 Task: Find a one-way business class flight from Brunswick (BQK) to Jacksonville (OAJ) for 8 passengers on May 3, with 2 checked bags and a price limit of ₹650.
Action: Mouse moved to (290, 268)
Screenshot: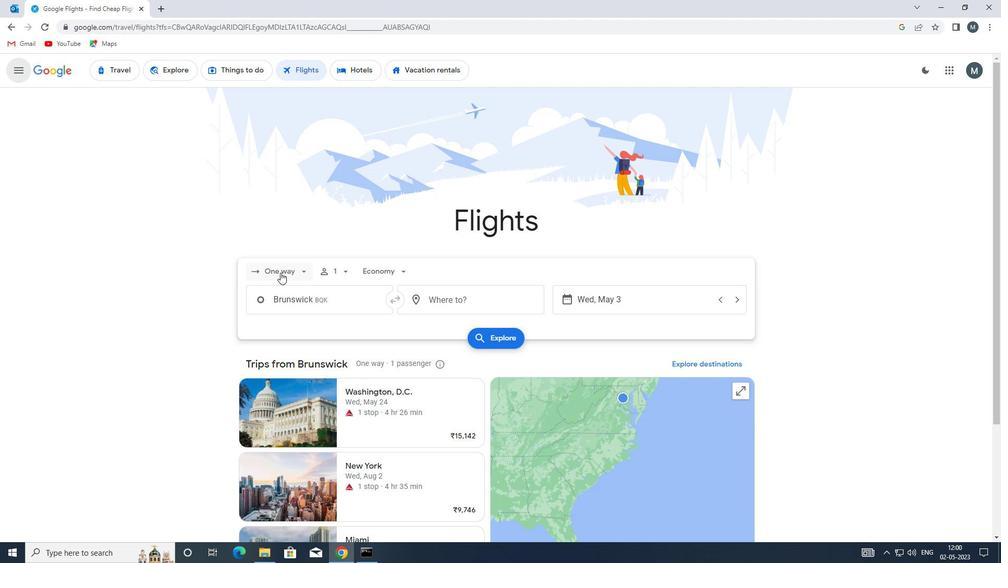 
Action: Mouse pressed left at (290, 268)
Screenshot: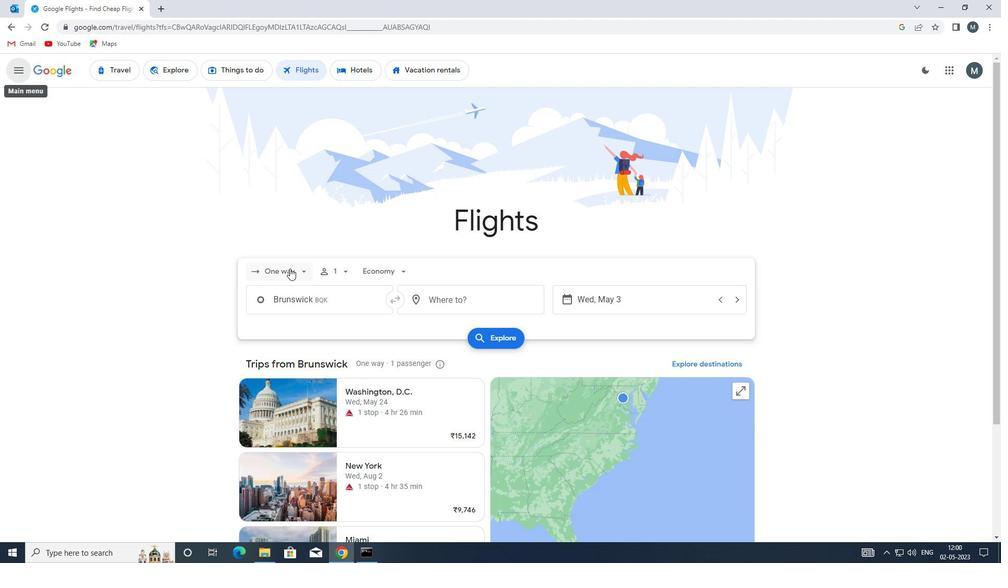 
Action: Mouse moved to (297, 321)
Screenshot: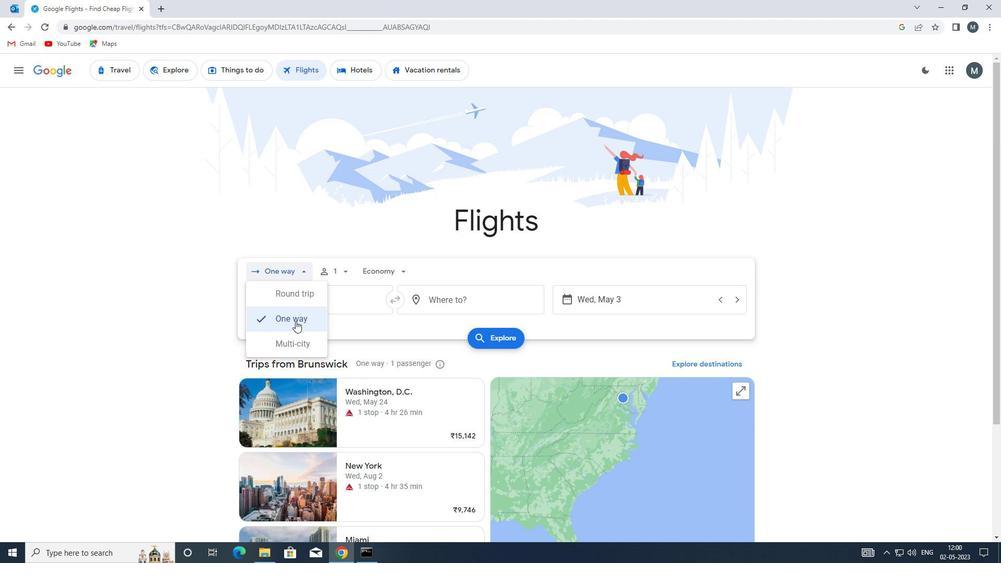 
Action: Mouse pressed left at (297, 321)
Screenshot: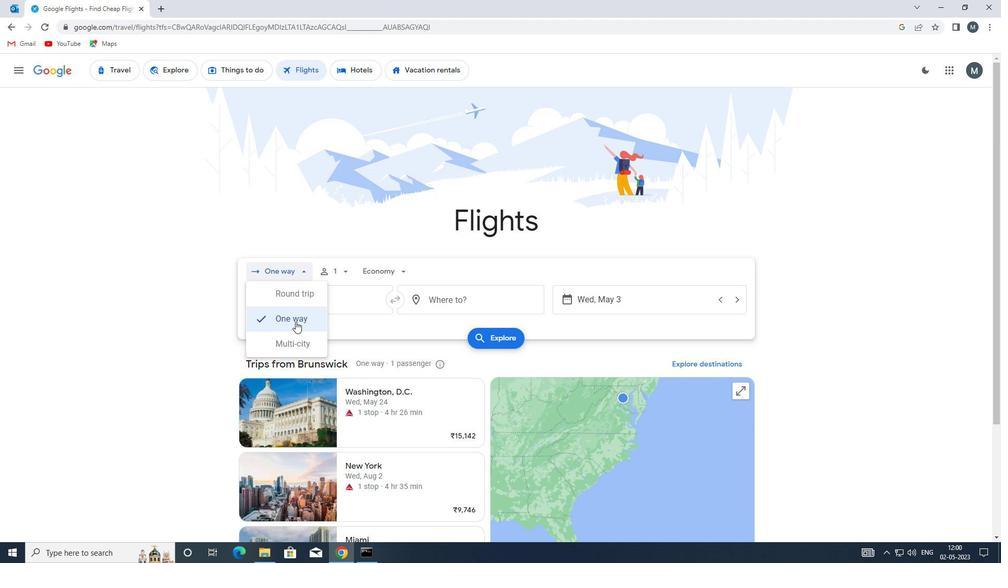 
Action: Mouse moved to (341, 274)
Screenshot: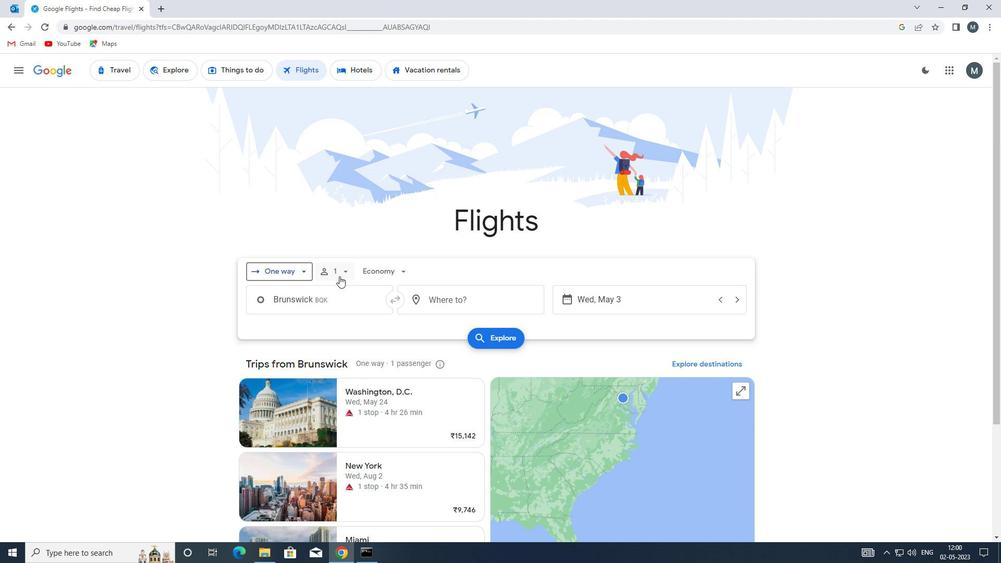 
Action: Mouse pressed left at (341, 274)
Screenshot: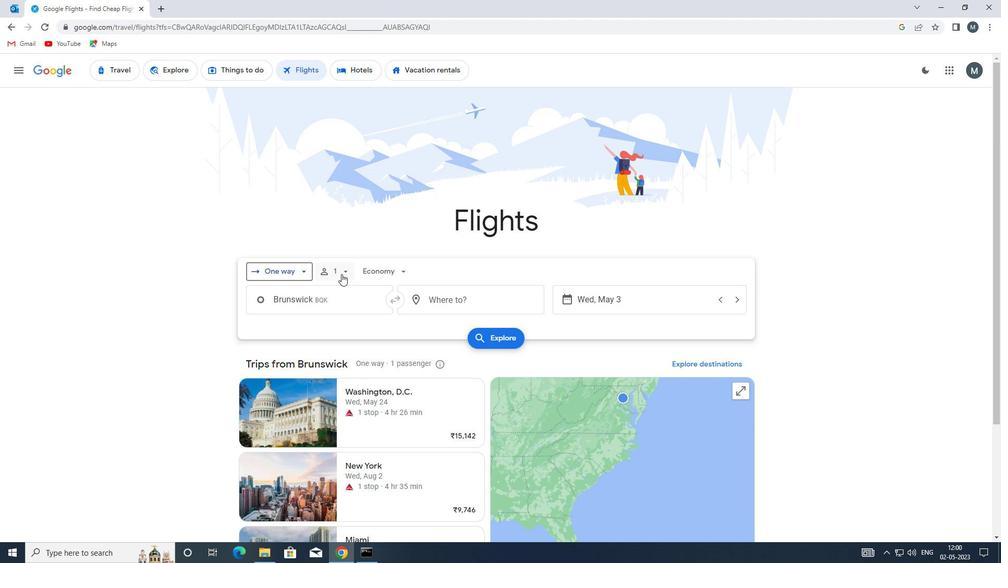 
Action: Mouse moved to (426, 297)
Screenshot: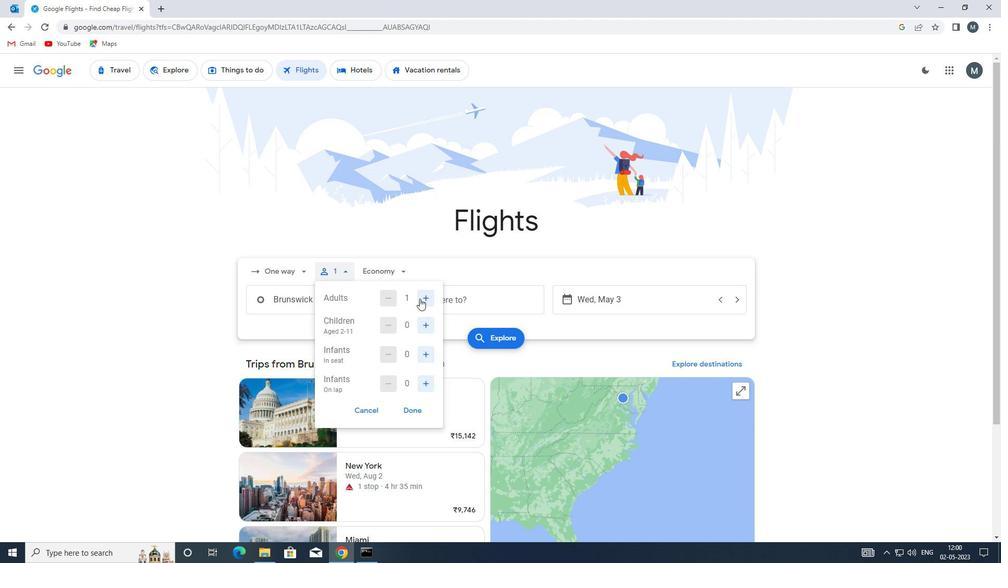 
Action: Mouse pressed left at (426, 297)
Screenshot: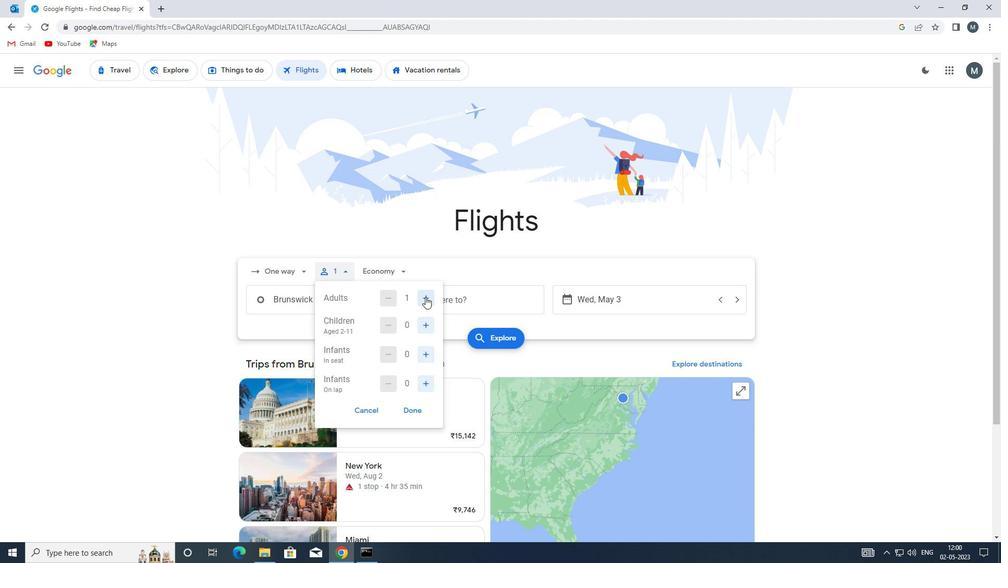 
Action: Mouse pressed left at (426, 297)
Screenshot: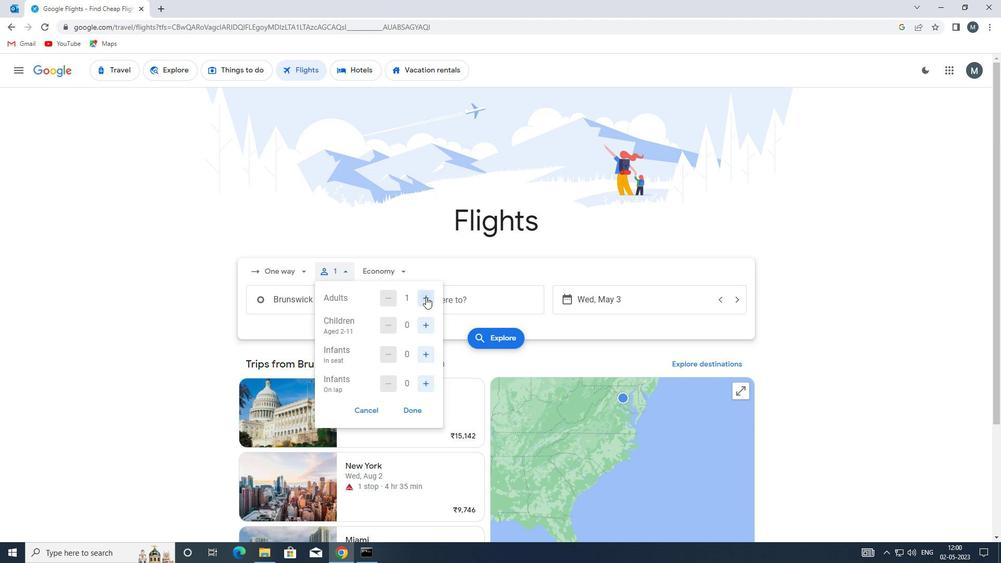 
Action: Mouse pressed left at (426, 297)
Screenshot: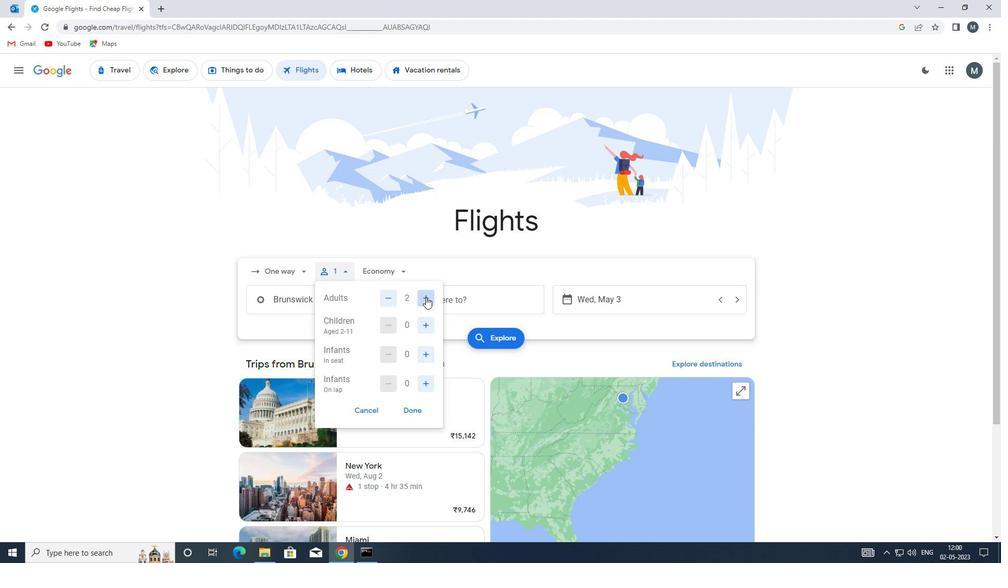 
Action: Mouse pressed left at (426, 297)
Screenshot: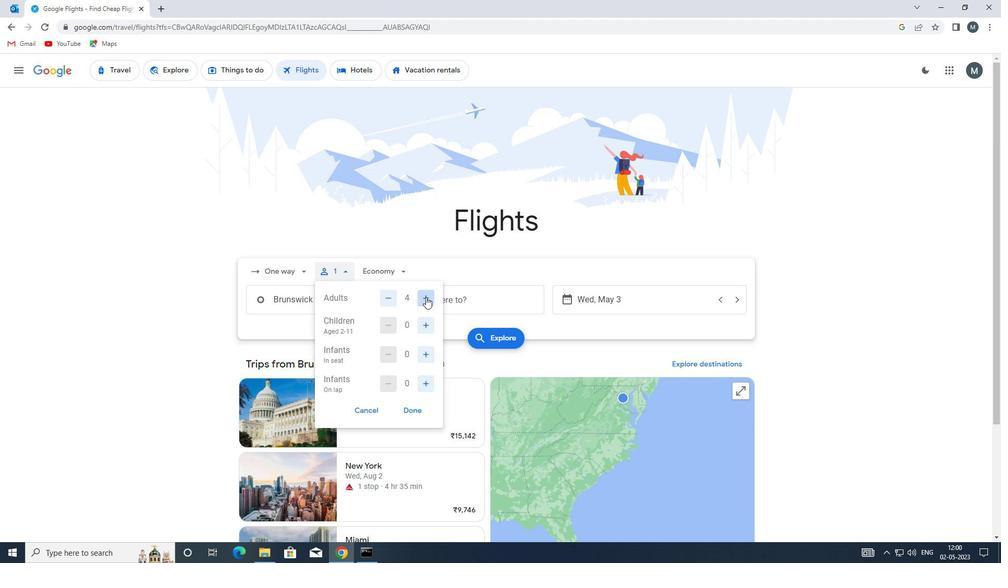 
Action: Mouse moved to (428, 356)
Screenshot: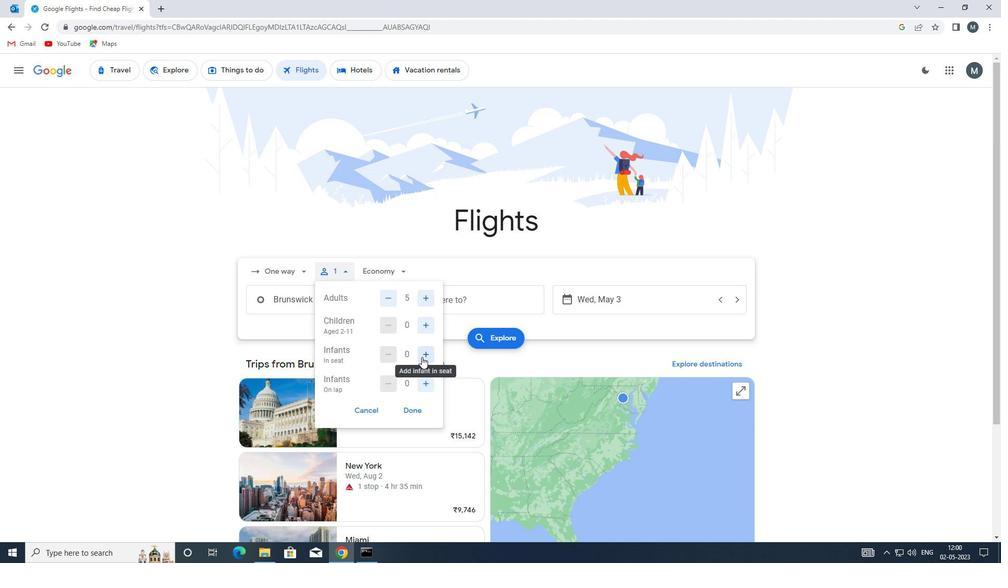 
Action: Mouse pressed left at (428, 356)
Screenshot: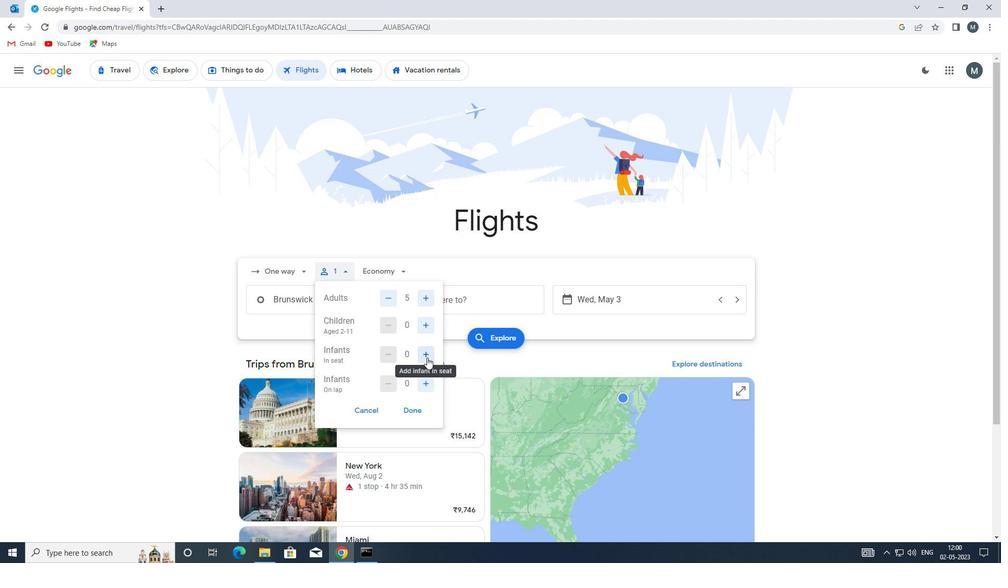 
Action: Mouse pressed left at (428, 356)
Screenshot: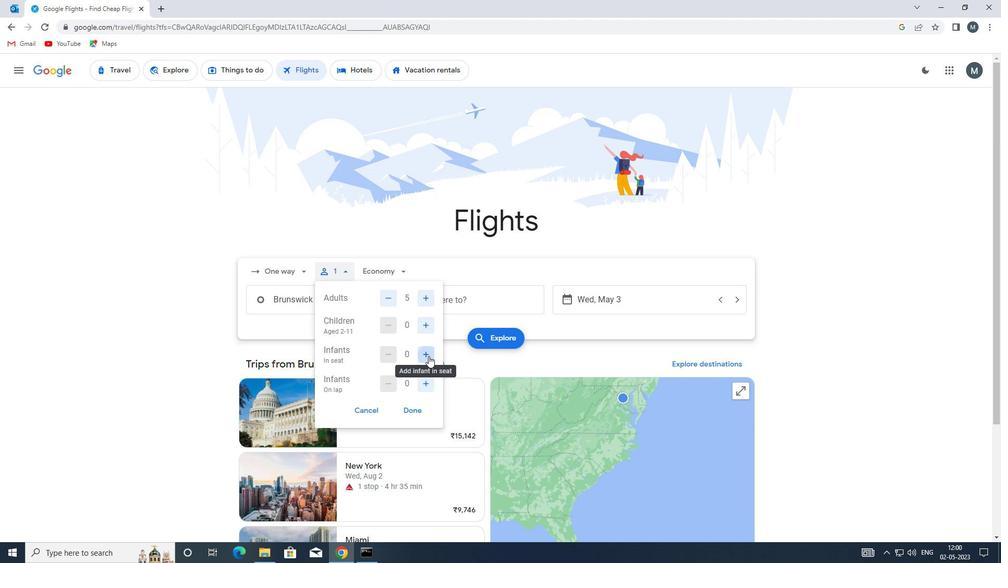 
Action: Mouse moved to (421, 384)
Screenshot: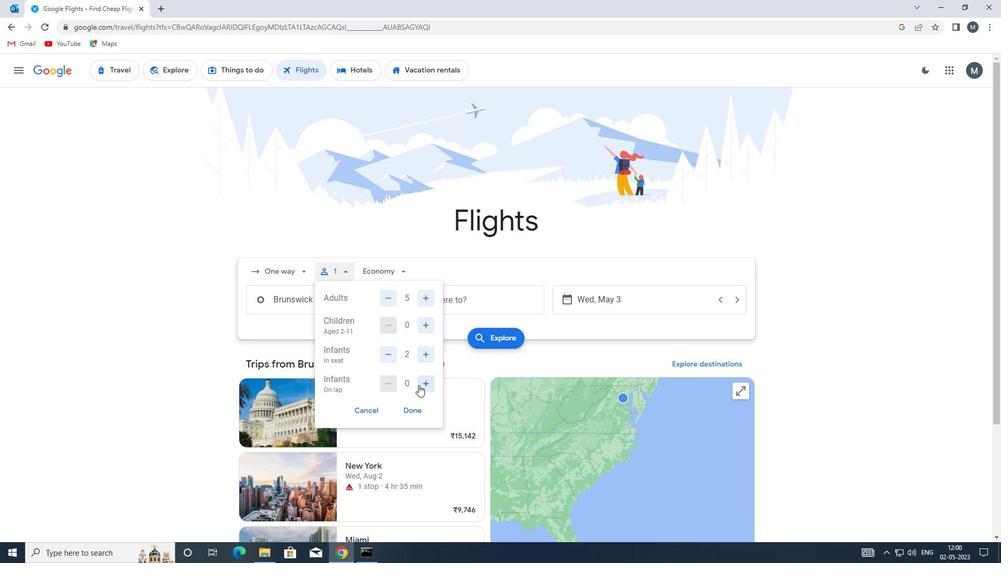 
Action: Mouse pressed left at (421, 384)
Screenshot: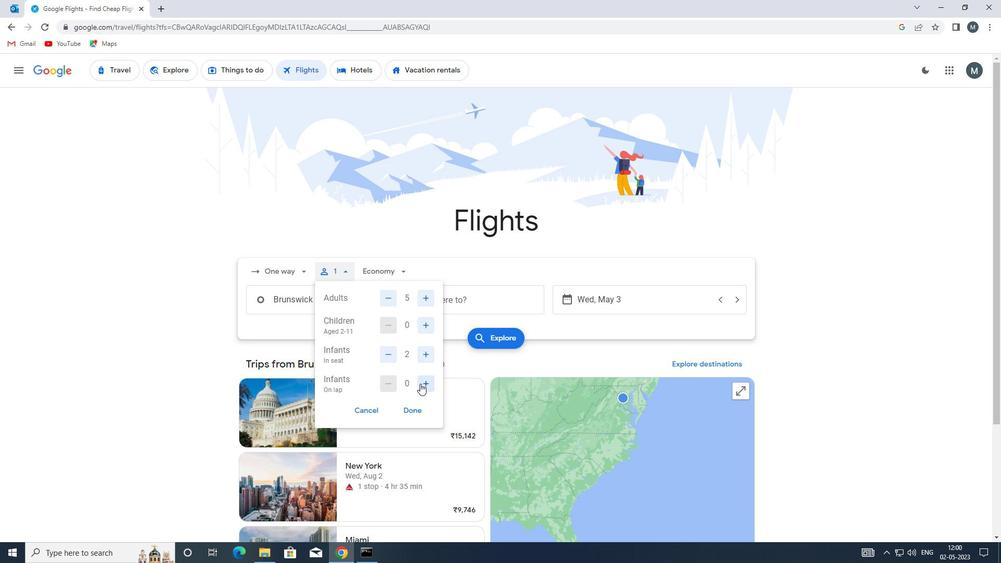 
Action: Mouse moved to (417, 412)
Screenshot: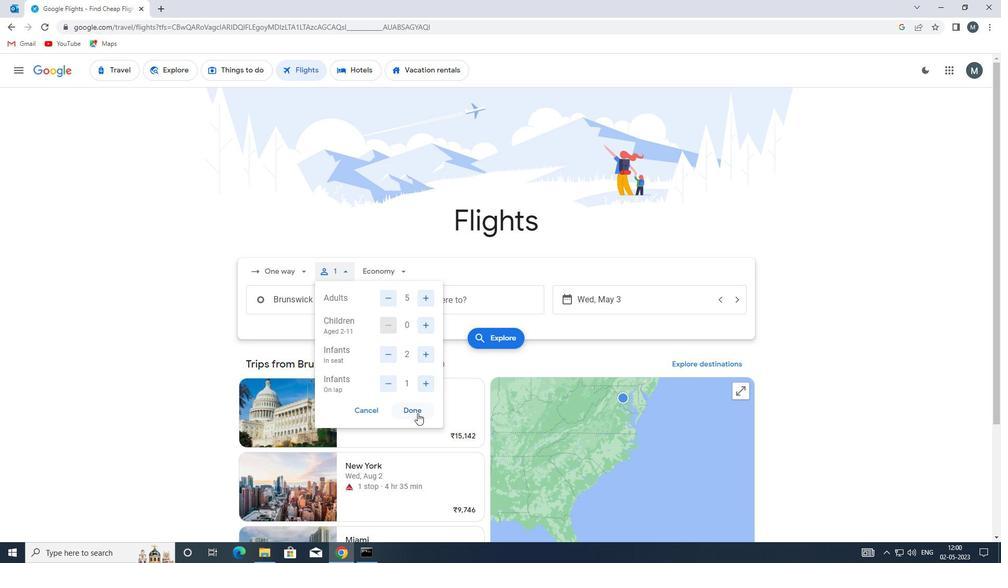 
Action: Mouse pressed left at (417, 412)
Screenshot: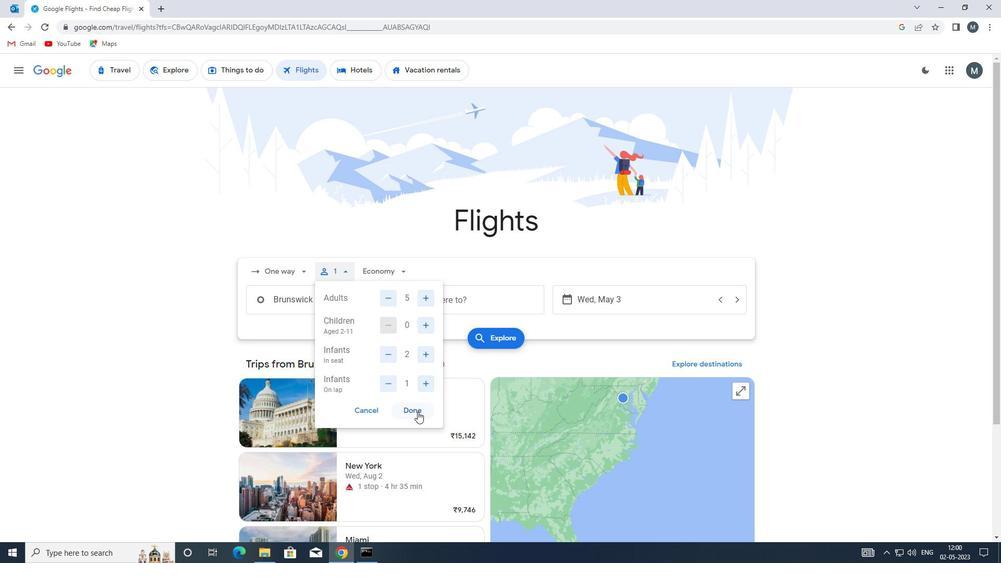 
Action: Mouse pressed left at (417, 412)
Screenshot: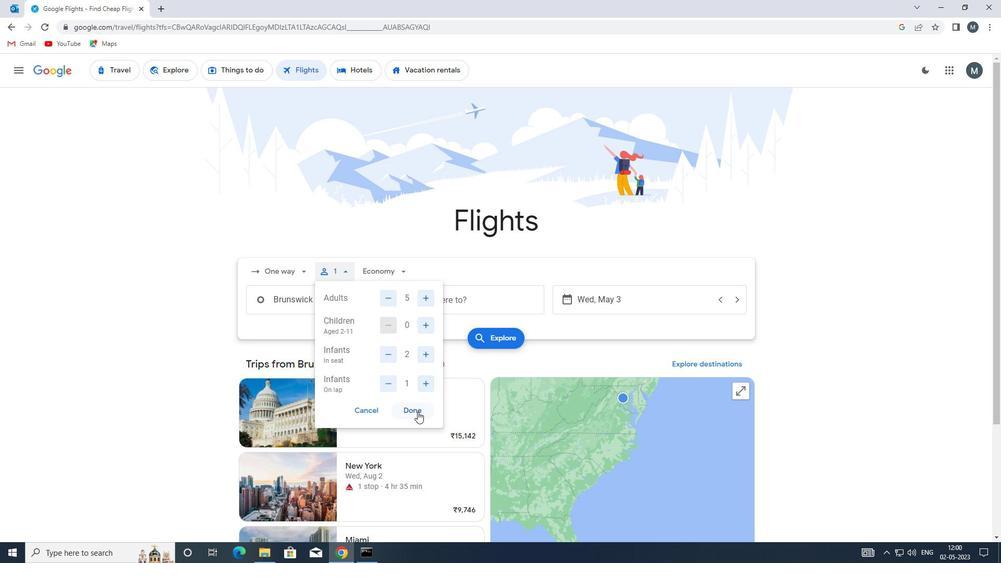 
Action: Mouse moved to (395, 273)
Screenshot: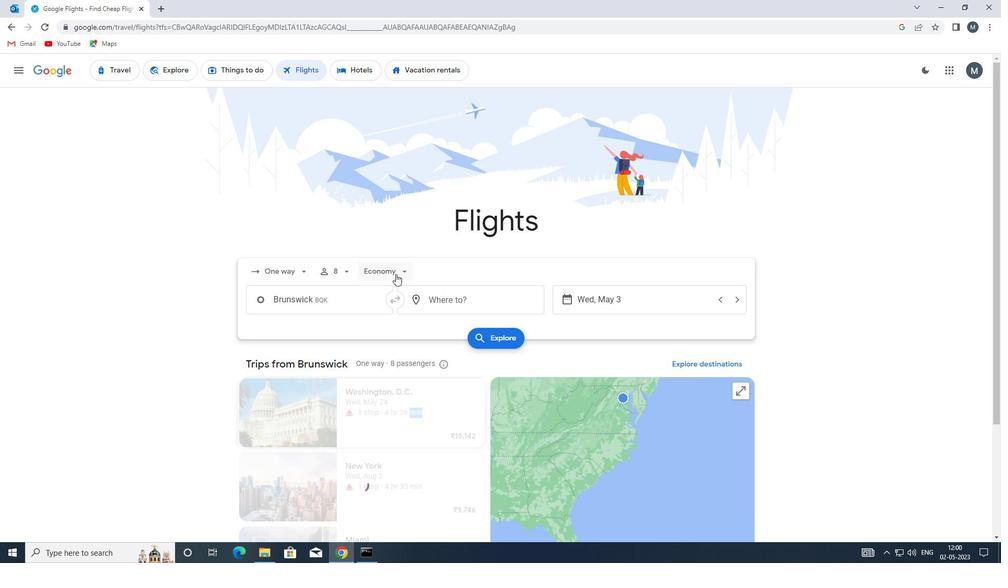 
Action: Mouse pressed left at (395, 273)
Screenshot: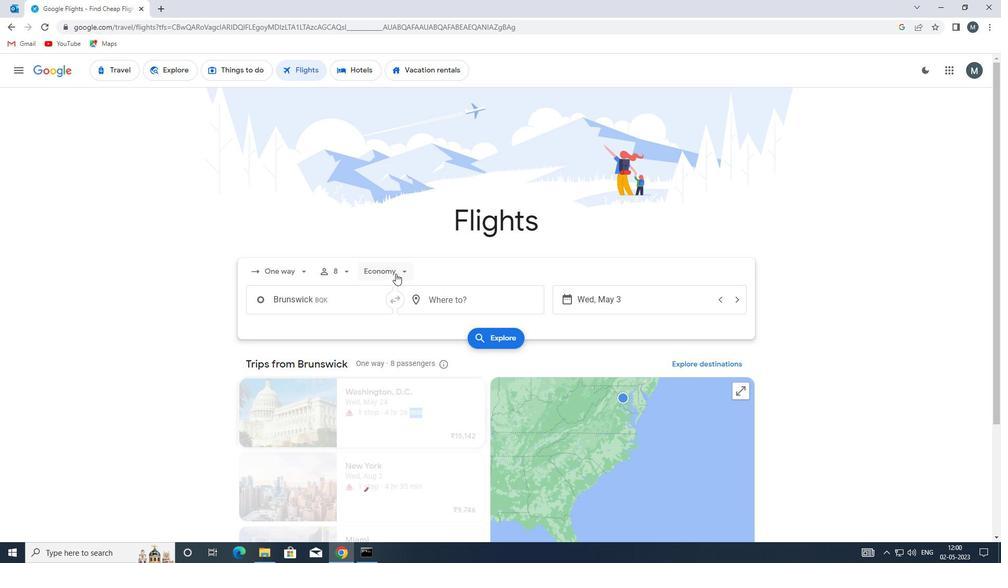 
Action: Mouse moved to (398, 346)
Screenshot: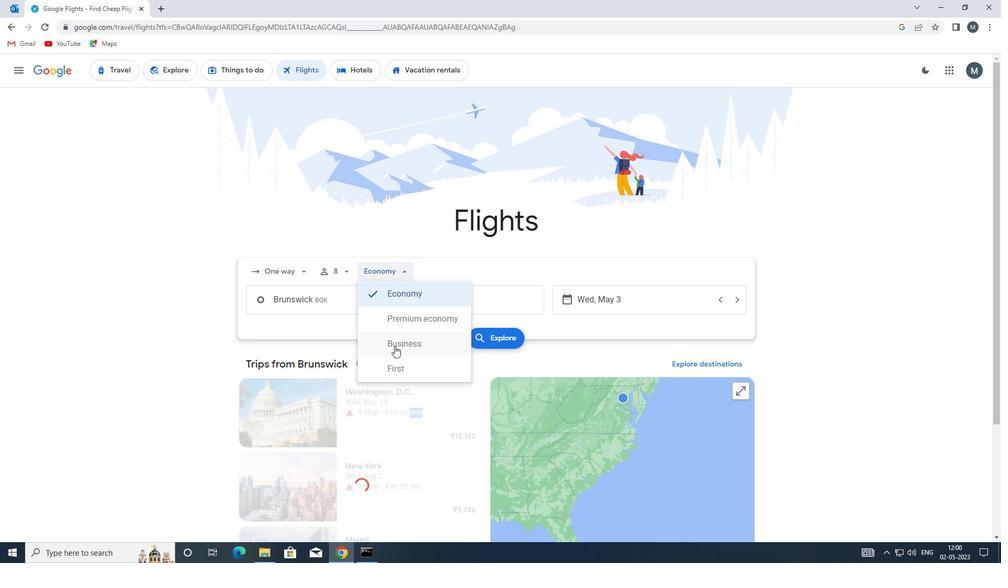 
Action: Mouse pressed left at (398, 346)
Screenshot: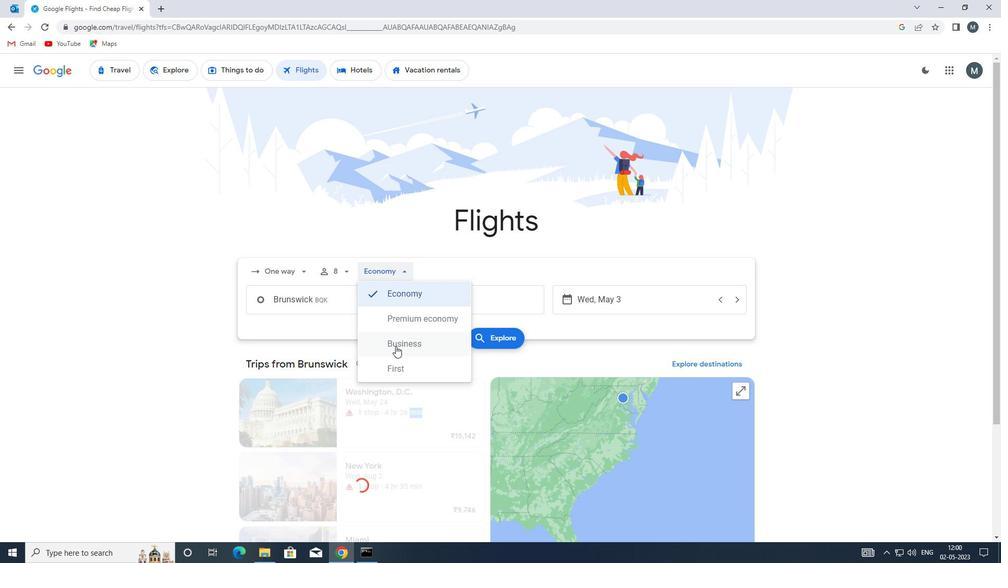 
Action: Mouse moved to (359, 307)
Screenshot: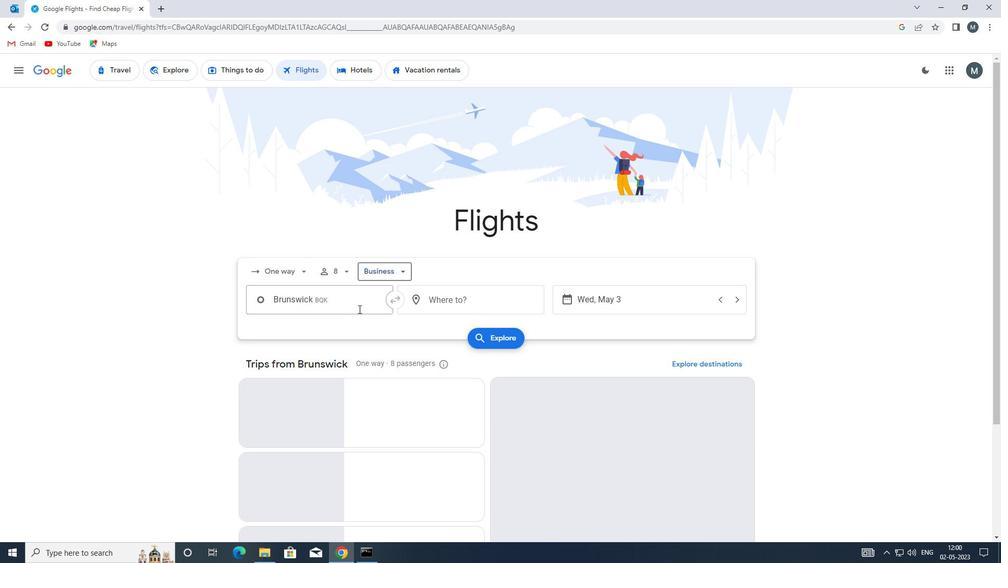 
Action: Mouse pressed left at (359, 307)
Screenshot: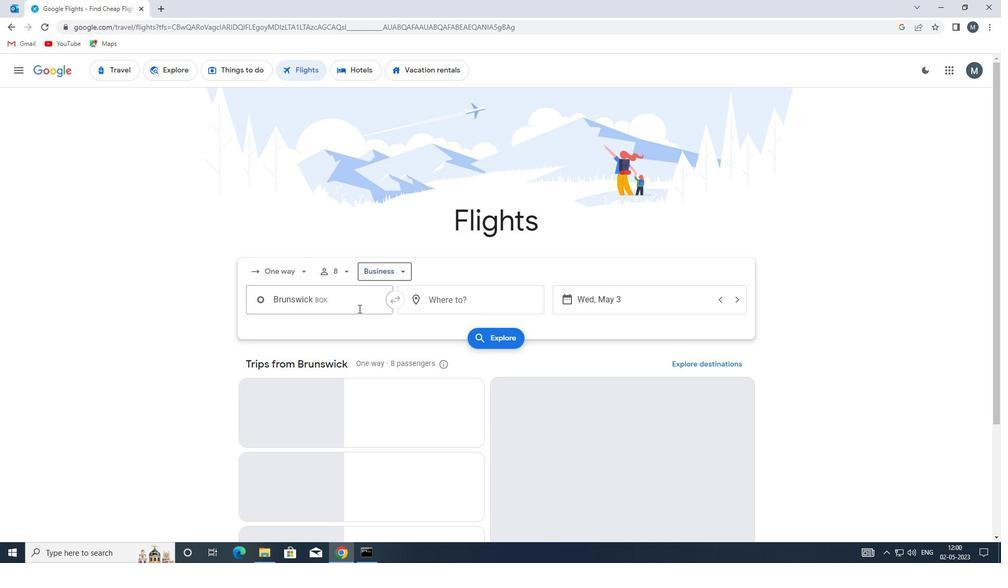 
Action: Mouse moved to (359, 306)
Screenshot: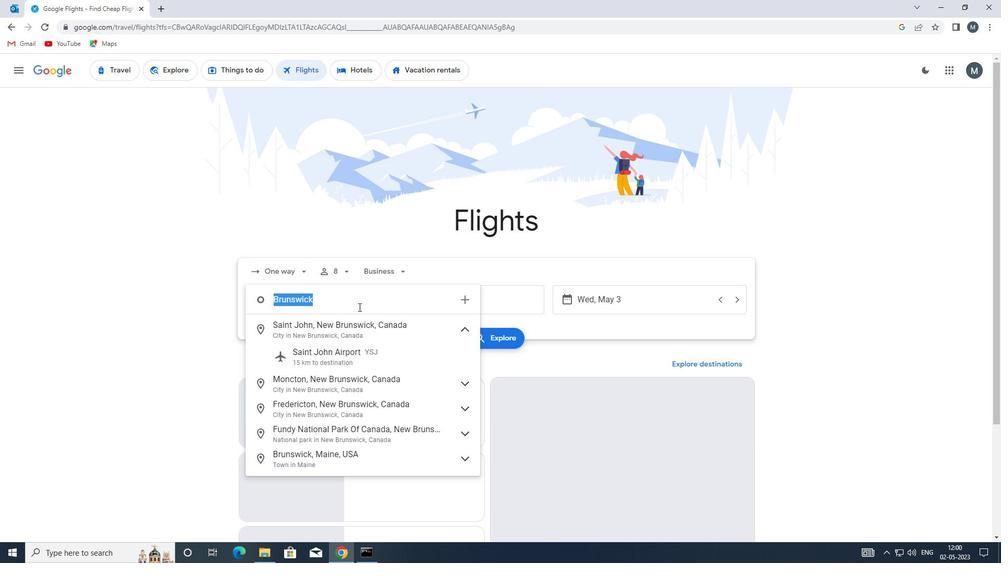 
Action: Key pressed bqk<Key.enter>
Screenshot: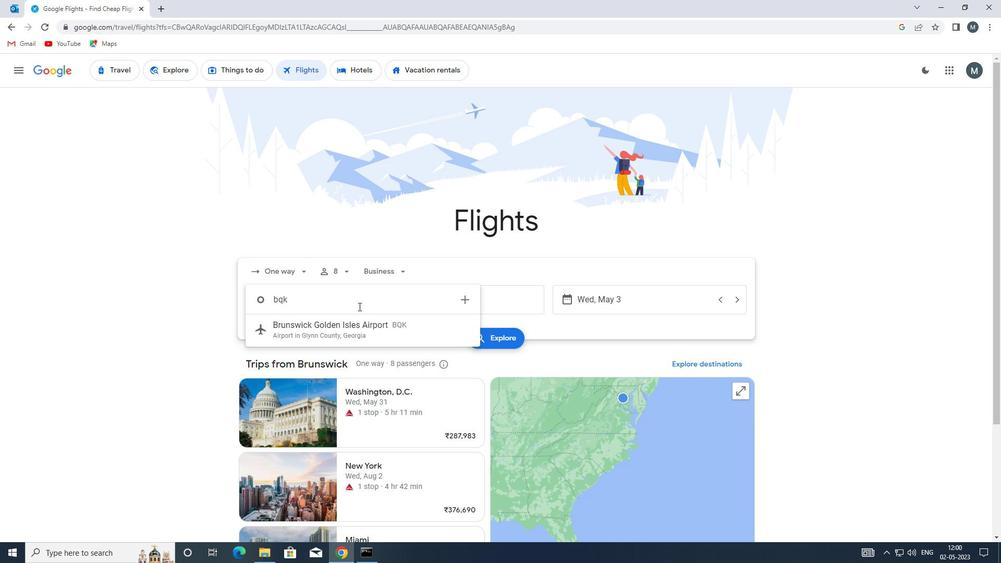 
Action: Mouse moved to (434, 303)
Screenshot: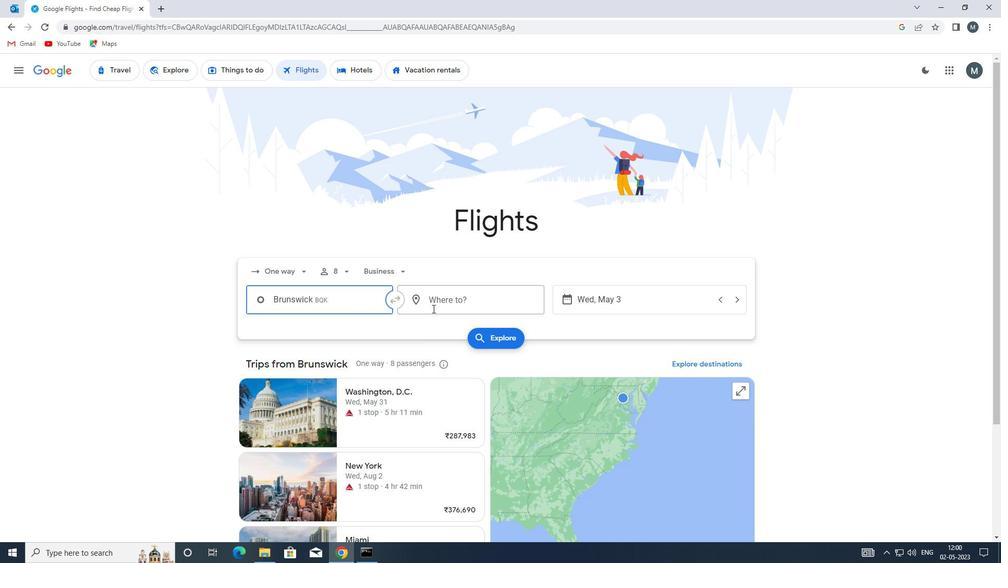 
Action: Mouse pressed left at (434, 303)
Screenshot: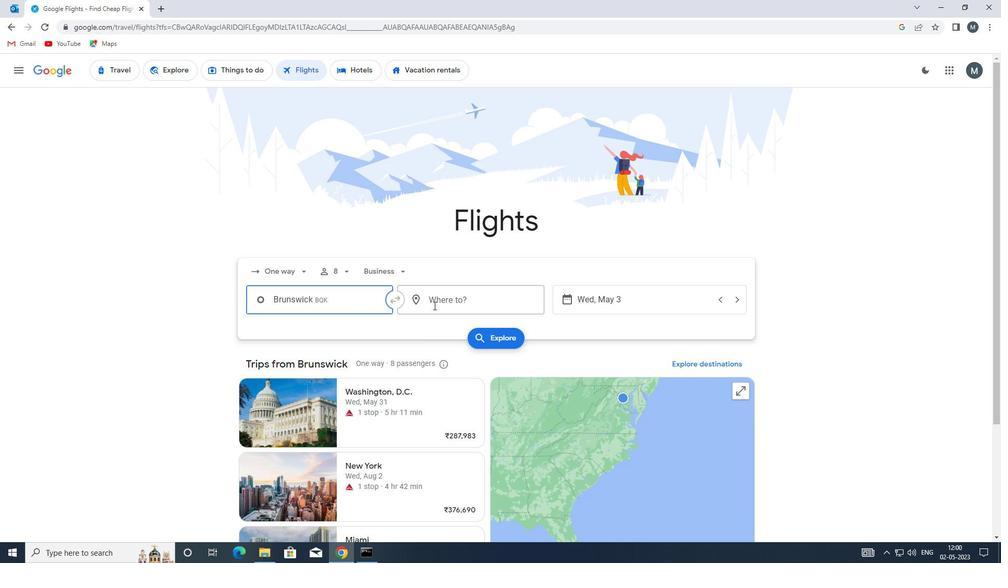 
Action: Mouse moved to (429, 303)
Screenshot: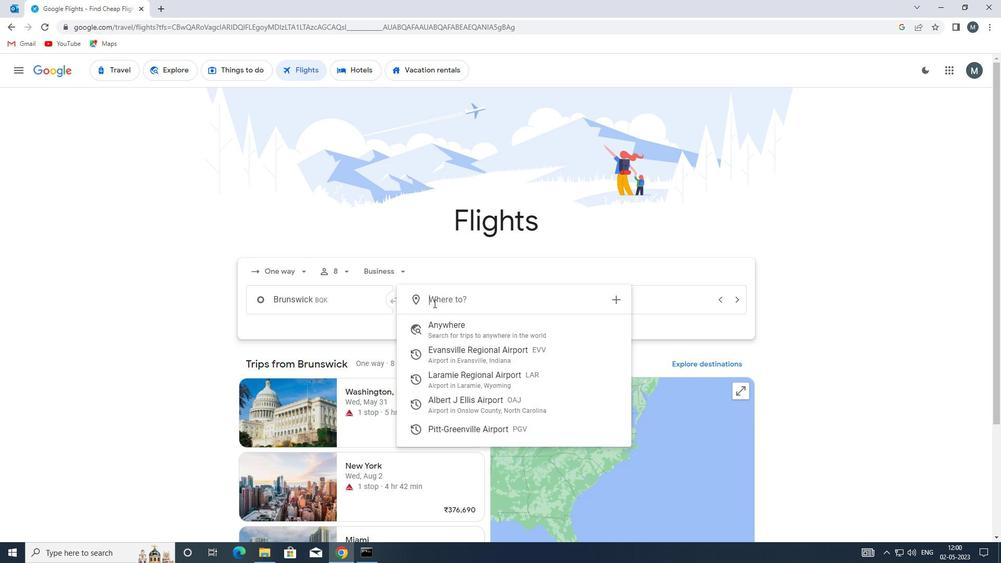 
Action: Key pressed oah<Key.backspace>j
Screenshot: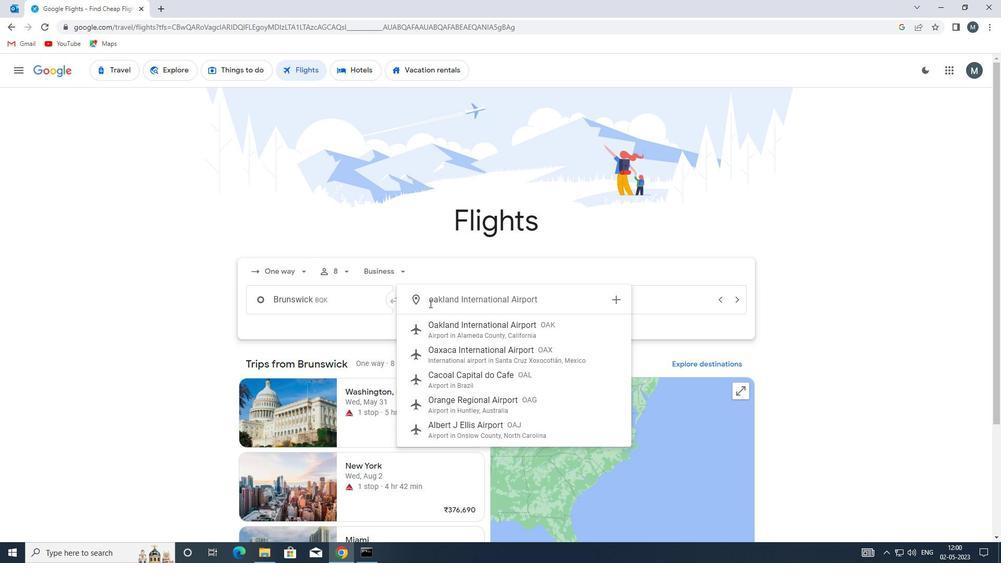 
Action: Mouse moved to (492, 331)
Screenshot: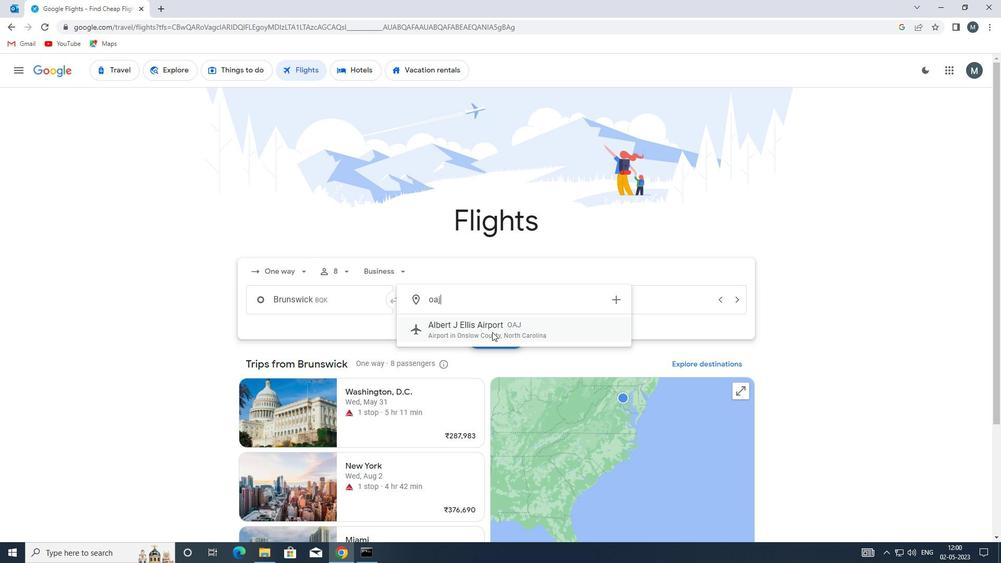 
Action: Mouse pressed left at (492, 331)
Screenshot: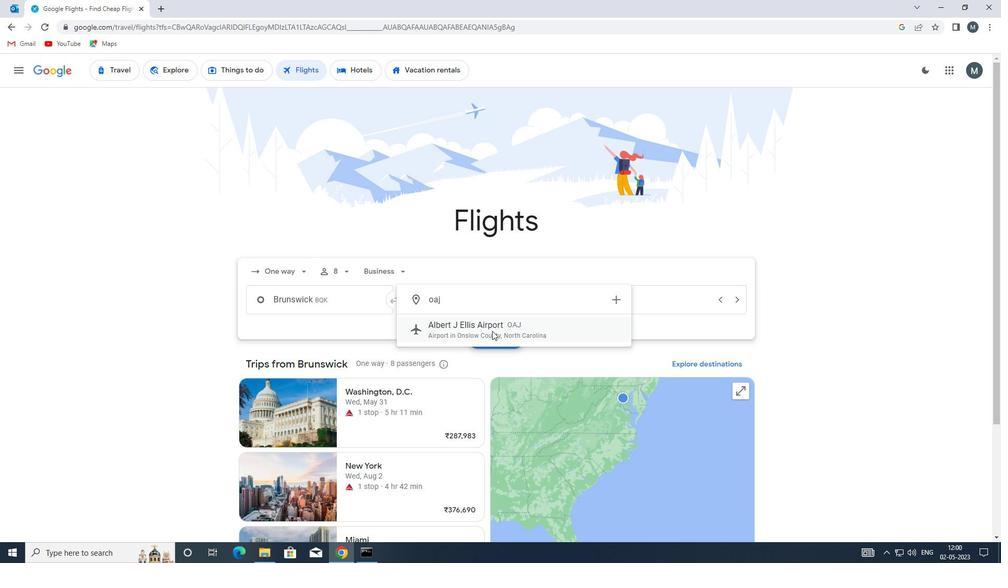 
Action: Mouse moved to (587, 293)
Screenshot: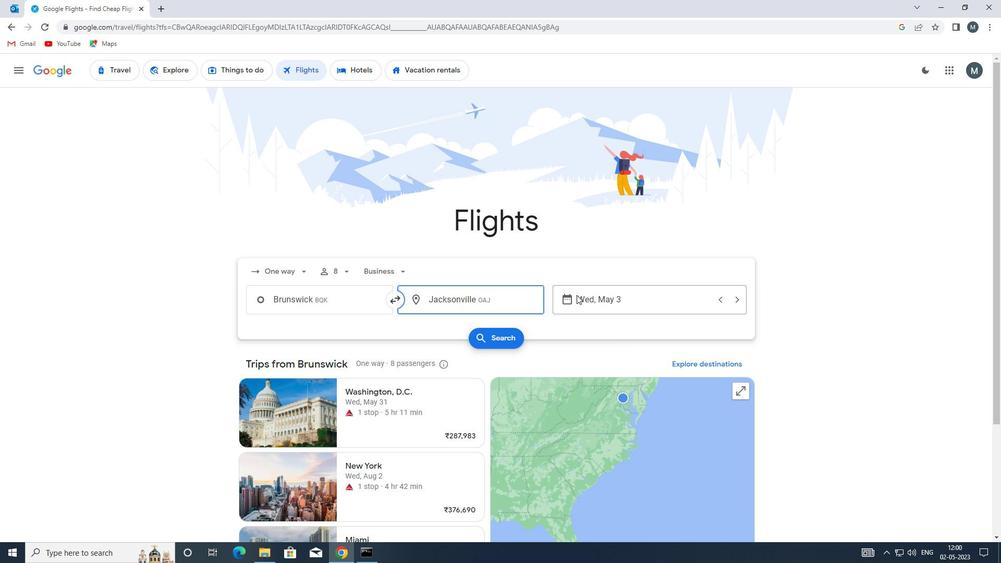
Action: Mouse pressed left at (587, 293)
Screenshot: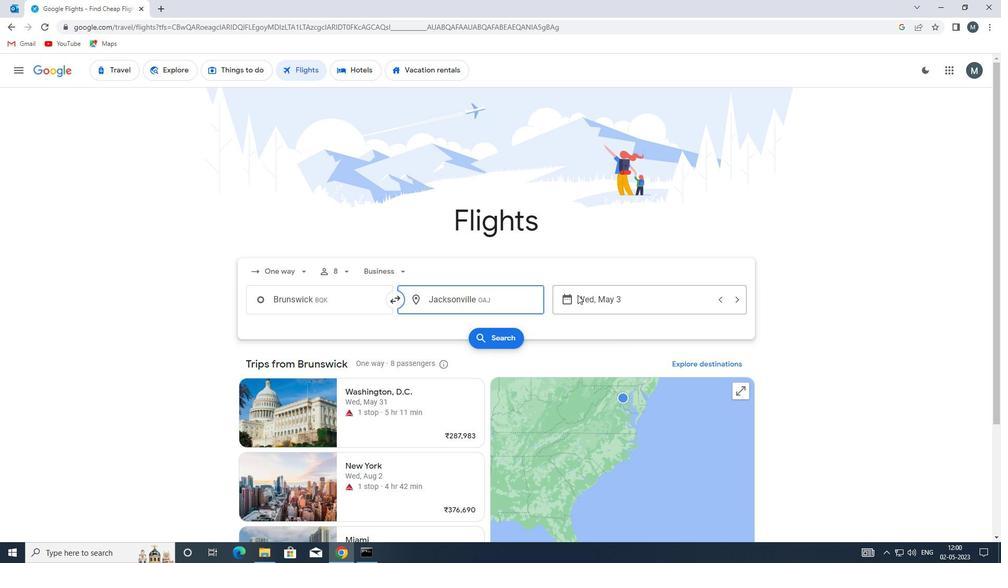 
Action: Mouse moved to (450, 356)
Screenshot: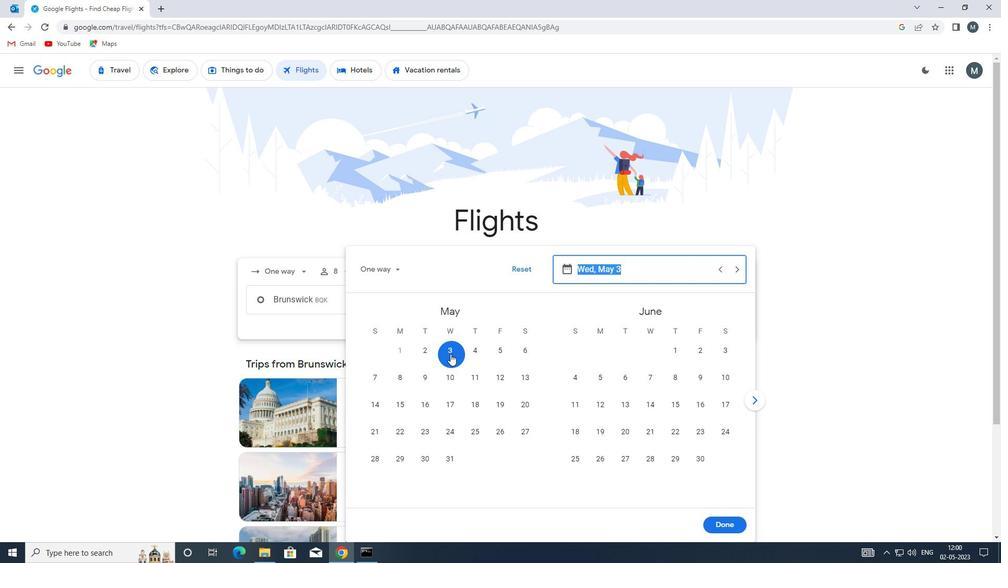 
Action: Mouse pressed left at (450, 356)
Screenshot: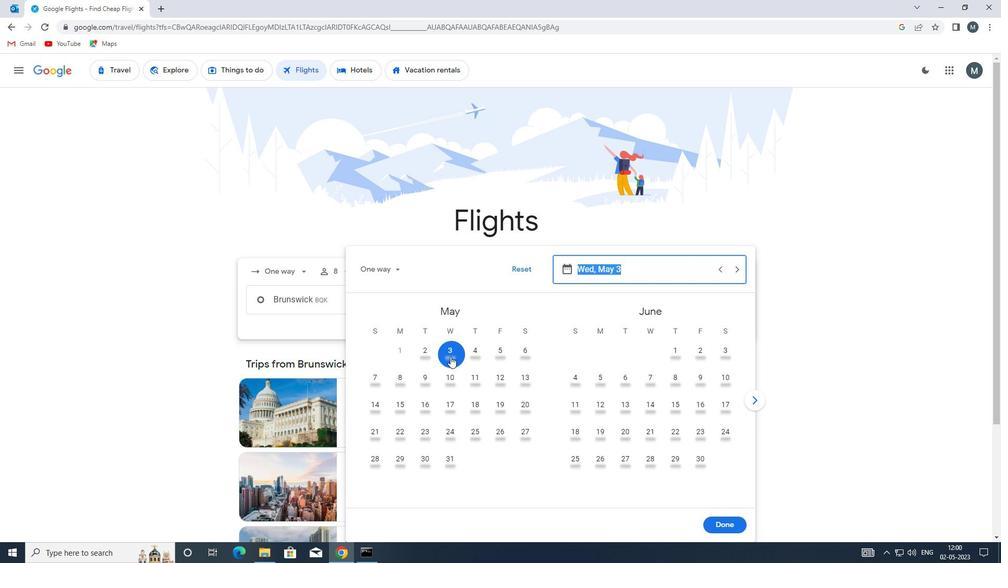 
Action: Mouse moved to (732, 527)
Screenshot: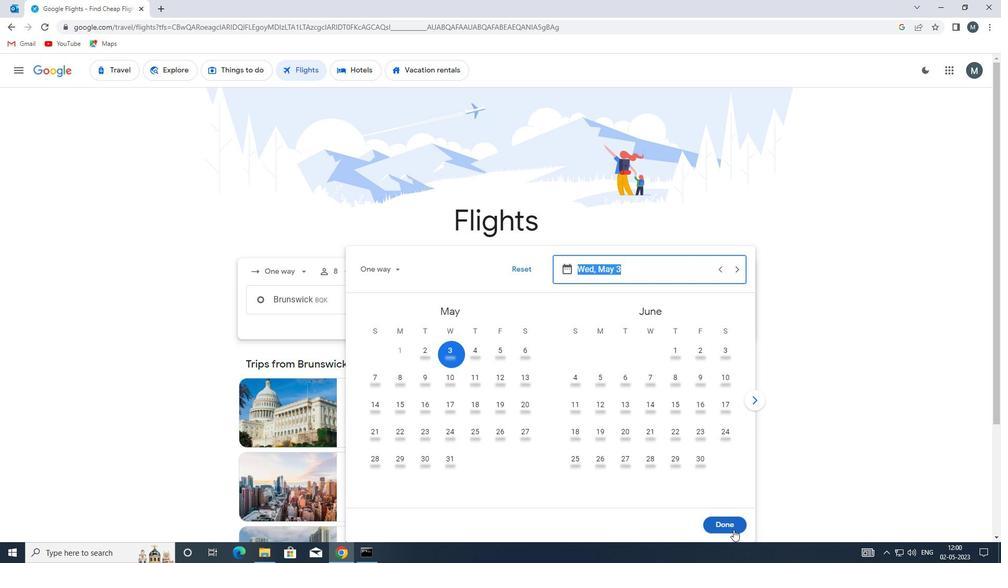 
Action: Mouse pressed left at (732, 527)
Screenshot: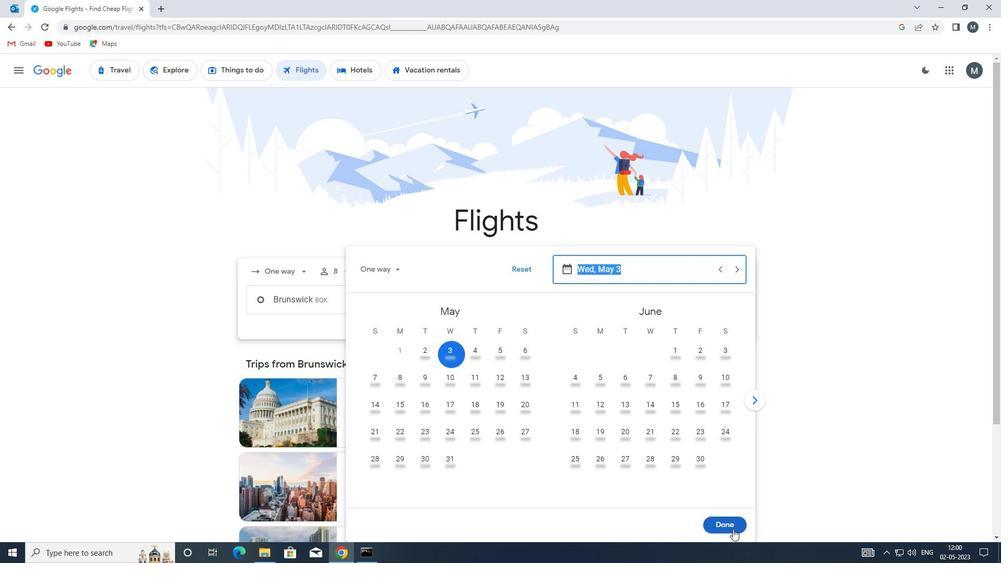 
Action: Mouse moved to (506, 342)
Screenshot: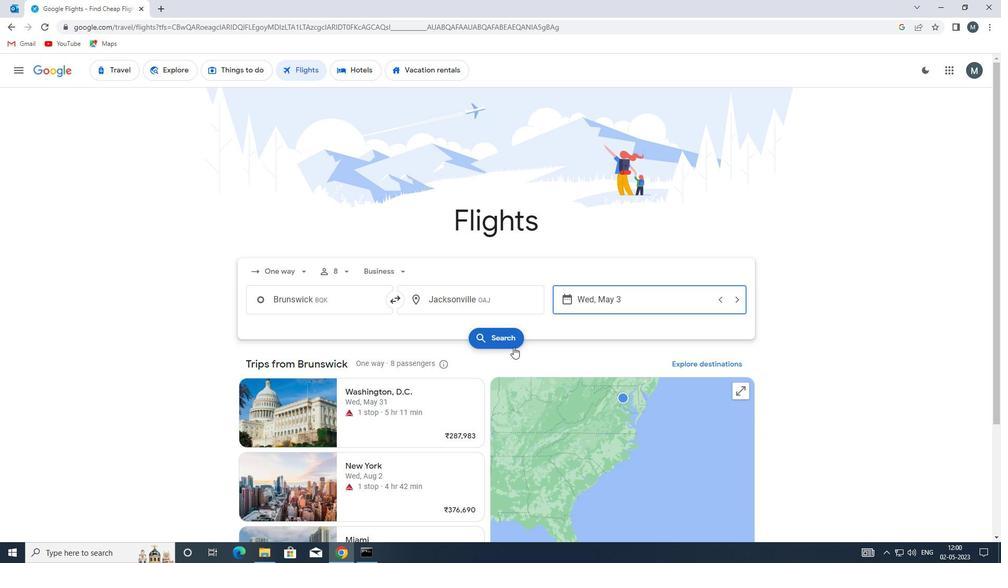 
Action: Mouse pressed left at (506, 342)
Screenshot: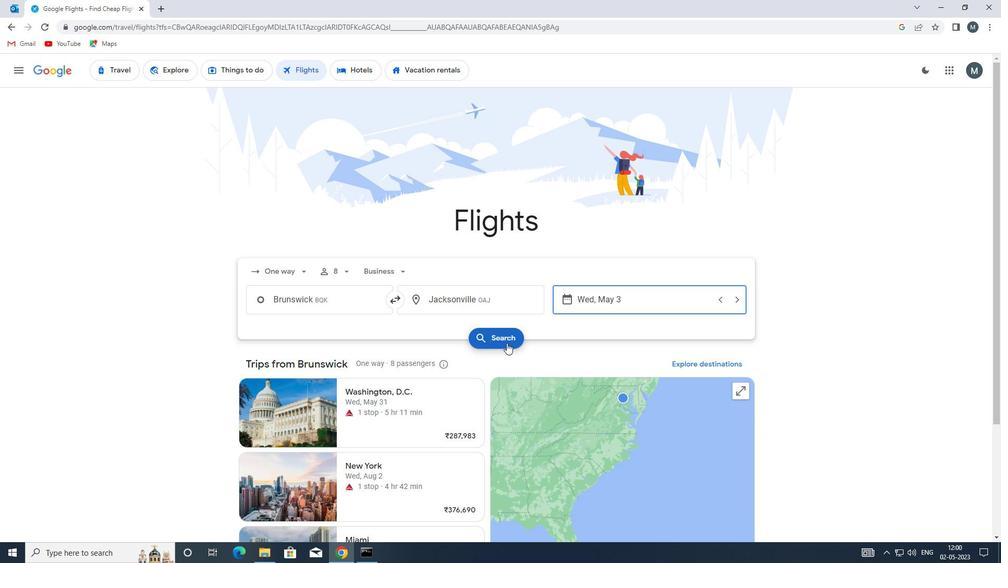 
Action: Mouse moved to (248, 166)
Screenshot: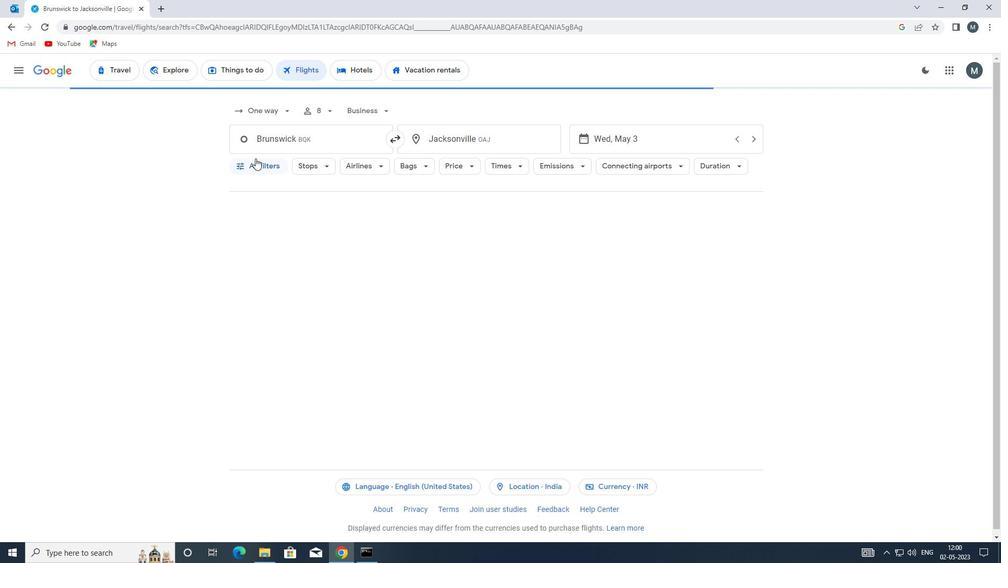 
Action: Mouse pressed left at (248, 166)
Screenshot: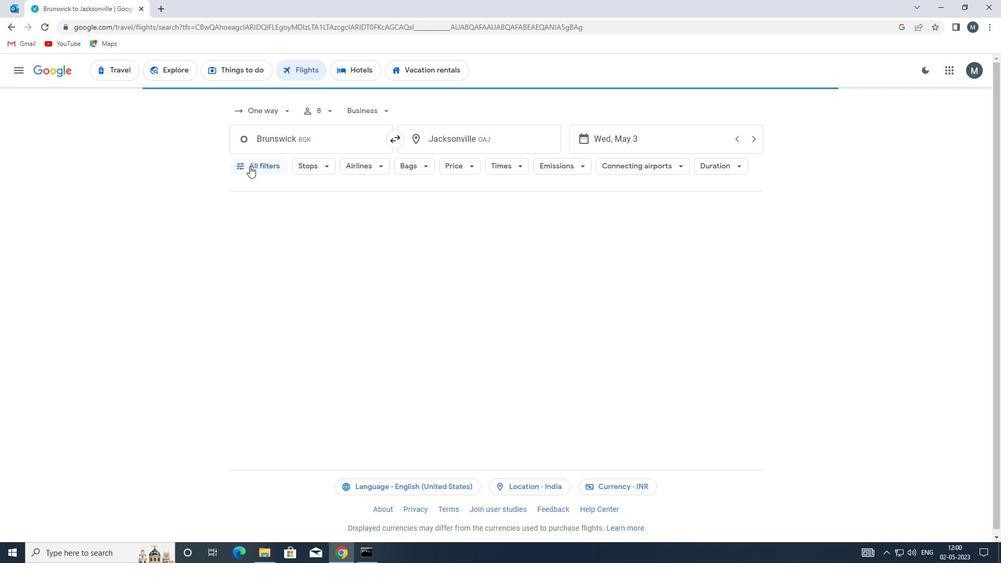 
Action: Mouse moved to (301, 271)
Screenshot: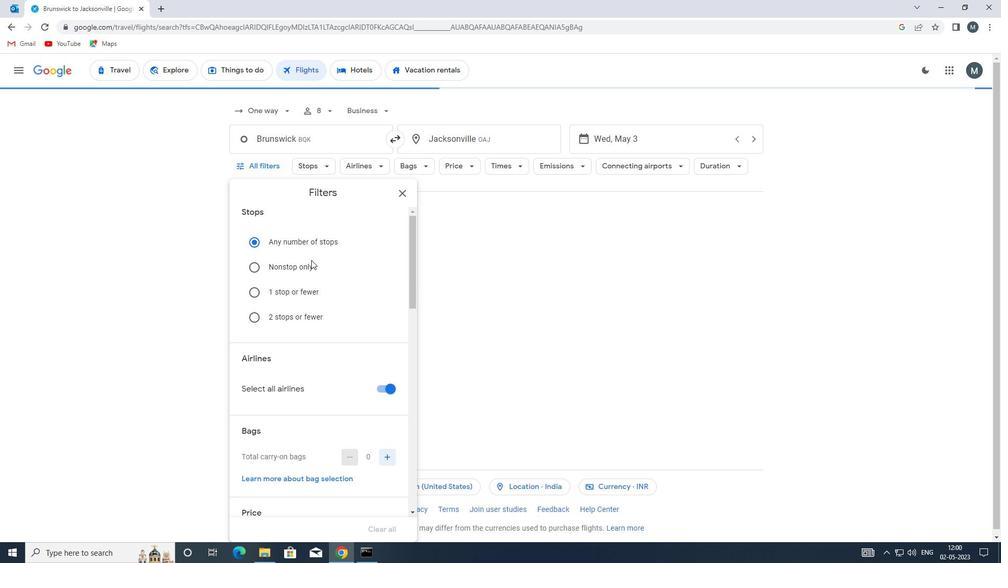 
Action: Mouse scrolled (301, 270) with delta (0, 0)
Screenshot: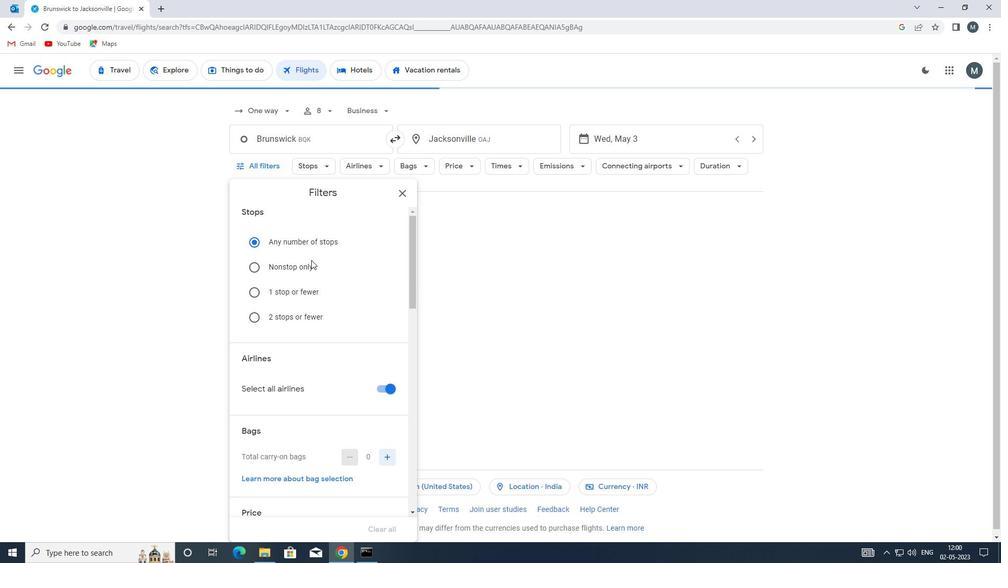
Action: Mouse moved to (382, 336)
Screenshot: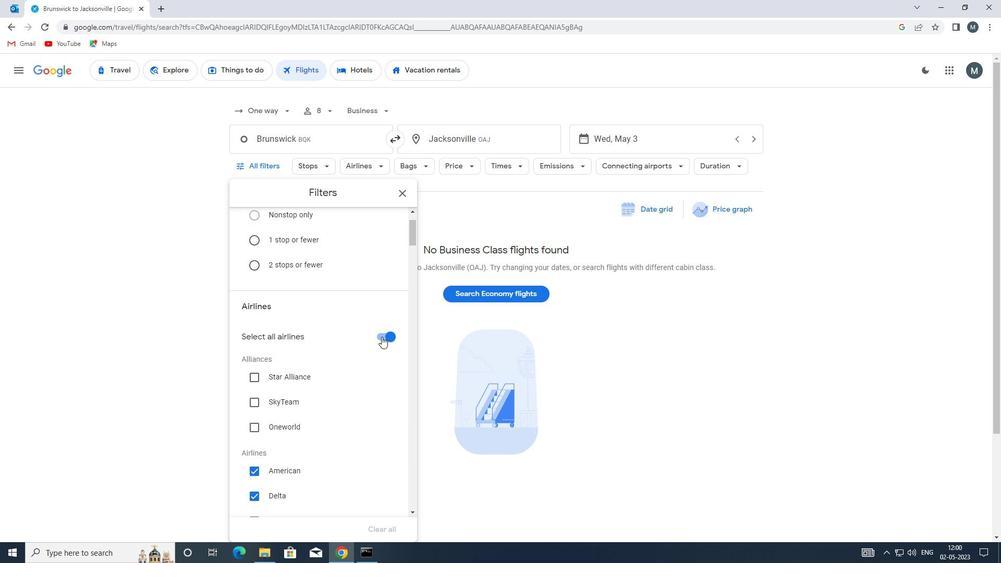 
Action: Mouse pressed left at (382, 336)
Screenshot: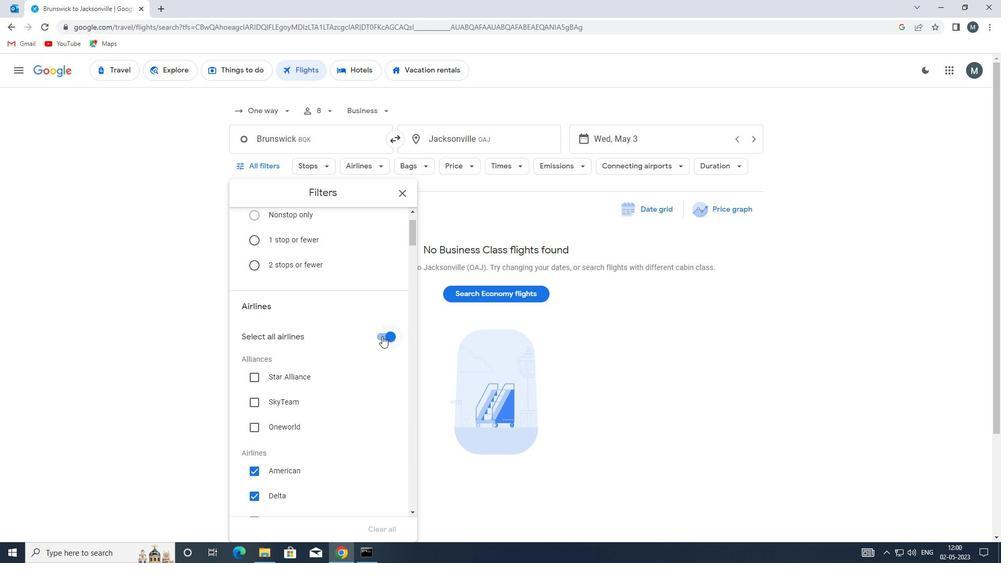 
Action: Mouse moved to (362, 326)
Screenshot: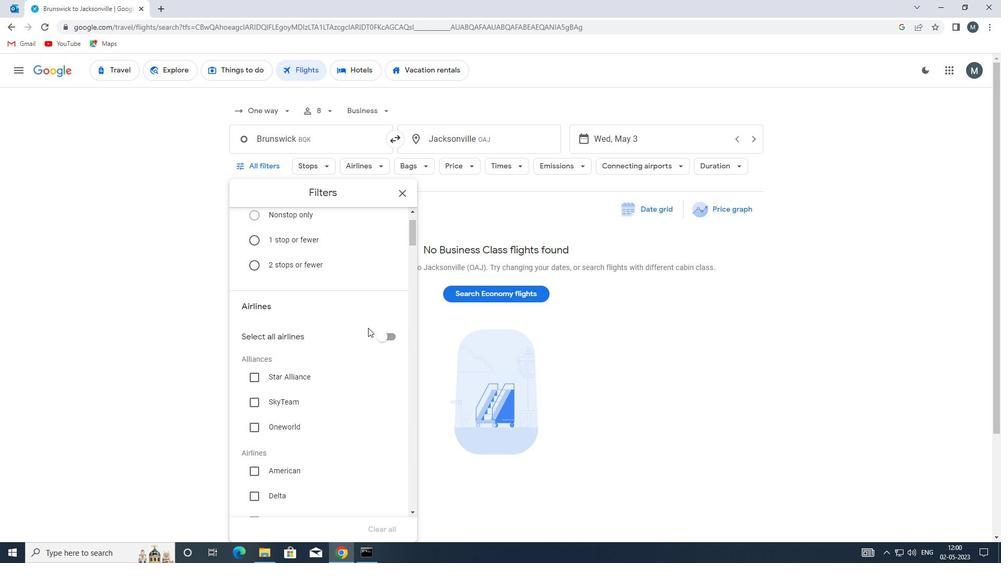 
Action: Mouse scrolled (362, 325) with delta (0, 0)
Screenshot: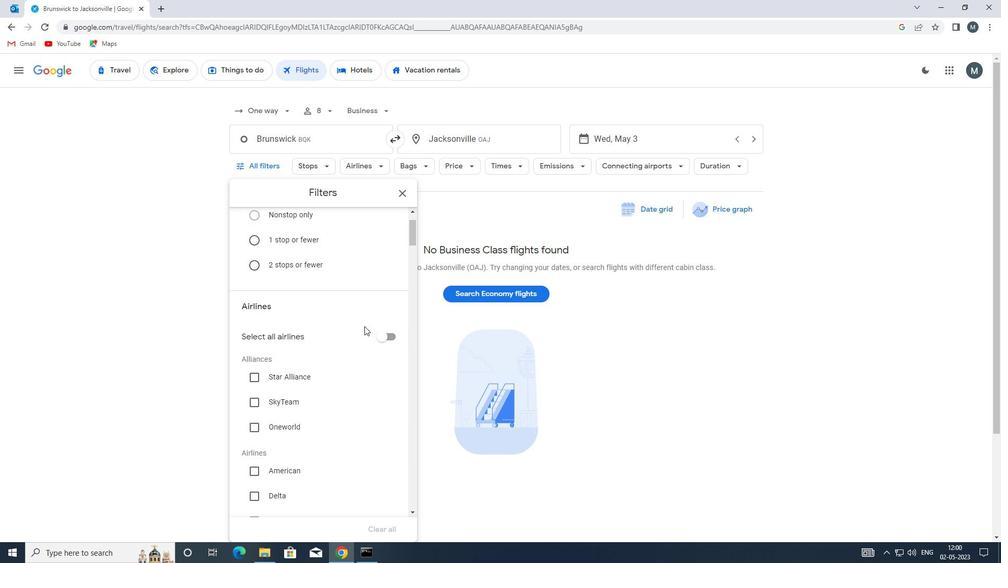 
Action: Mouse moved to (347, 327)
Screenshot: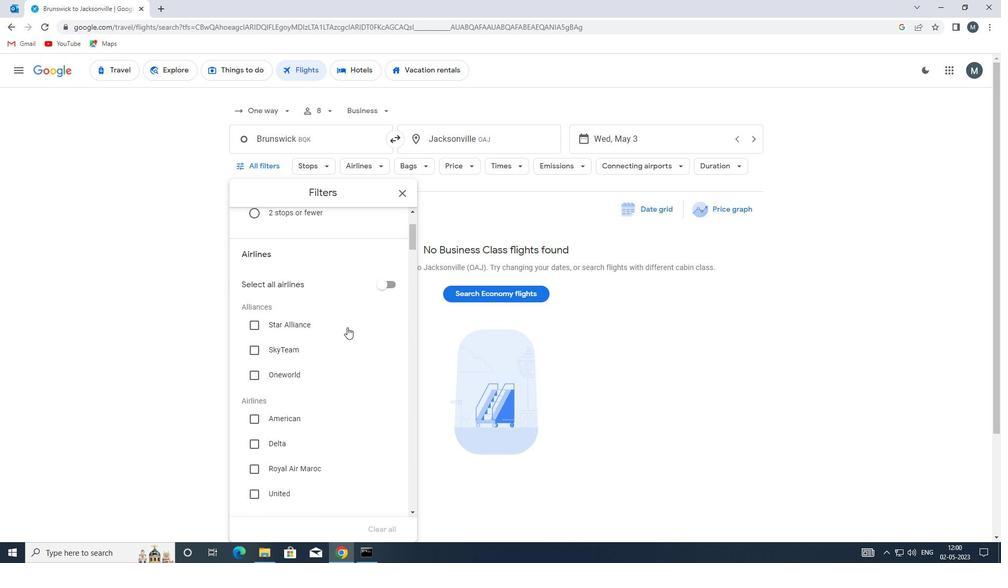 
Action: Mouse scrolled (347, 327) with delta (0, 0)
Screenshot: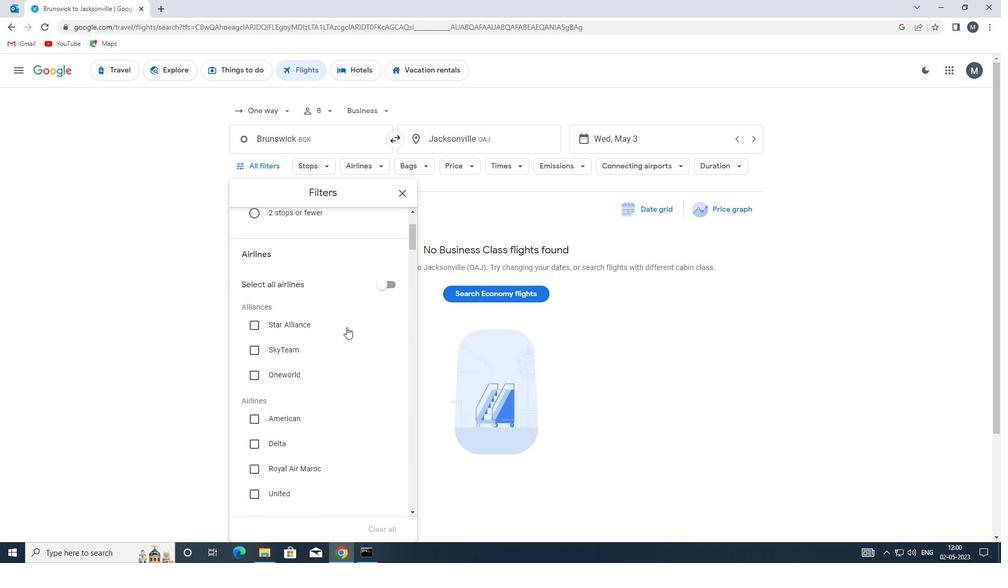 
Action: Mouse moved to (339, 331)
Screenshot: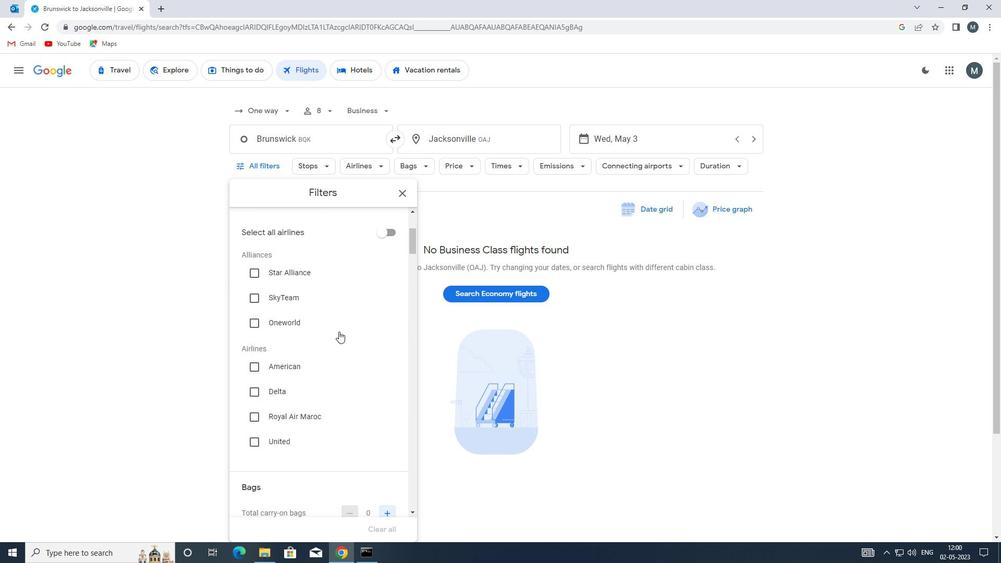 
Action: Mouse scrolled (339, 330) with delta (0, 0)
Screenshot: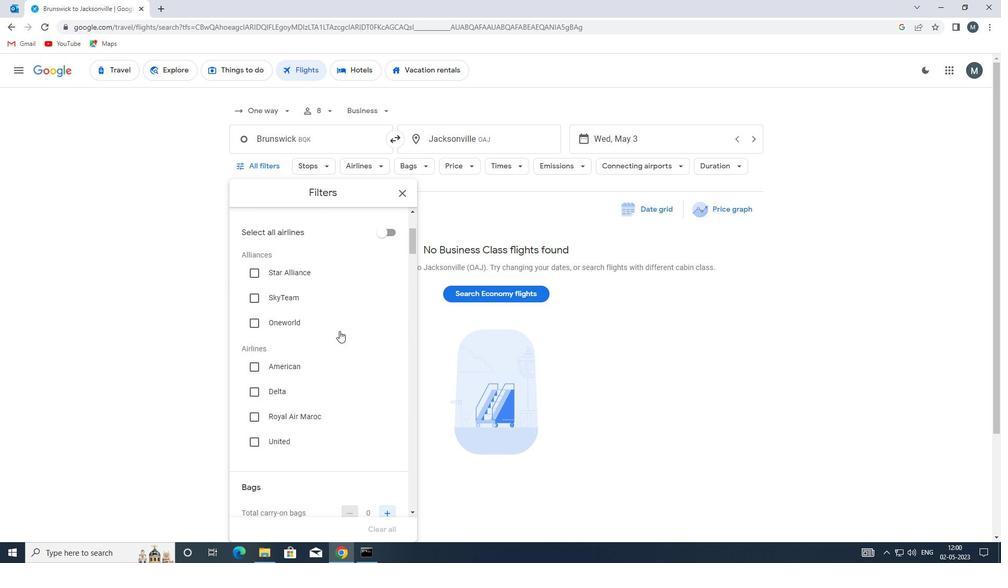 
Action: Mouse scrolled (339, 330) with delta (0, 0)
Screenshot: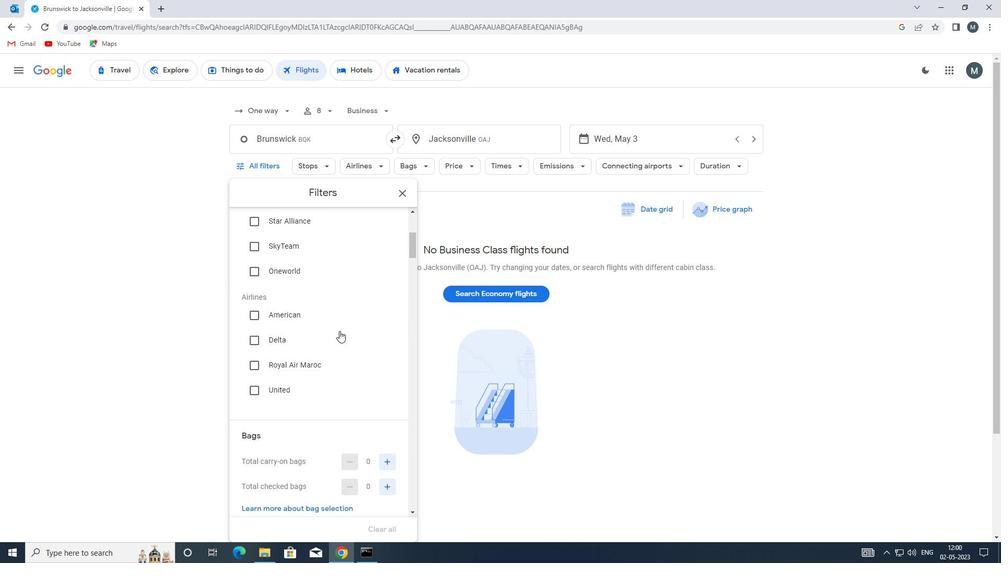 
Action: Mouse moved to (339, 331)
Screenshot: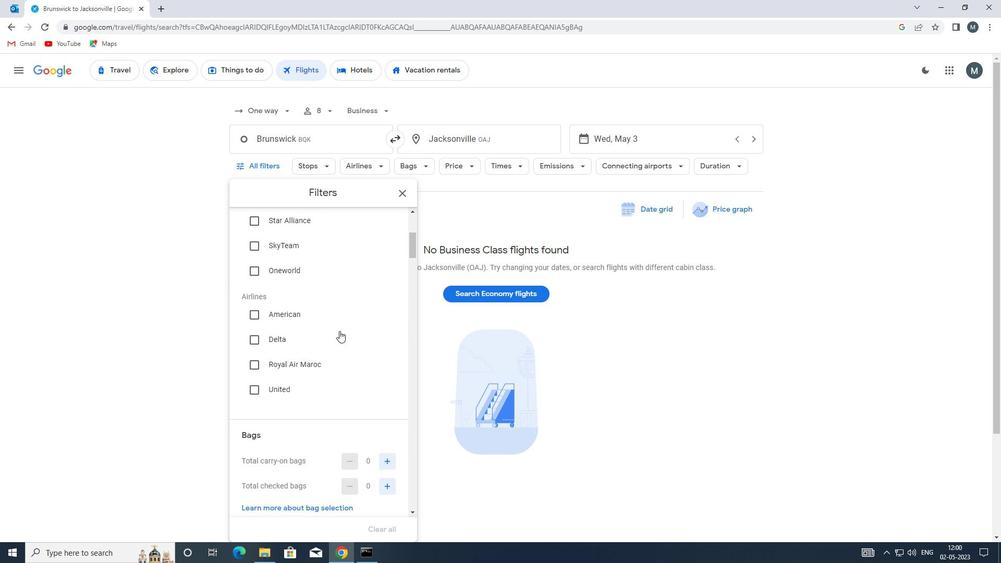 
Action: Mouse scrolled (339, 330) with delta (0, 0)
Screenshot: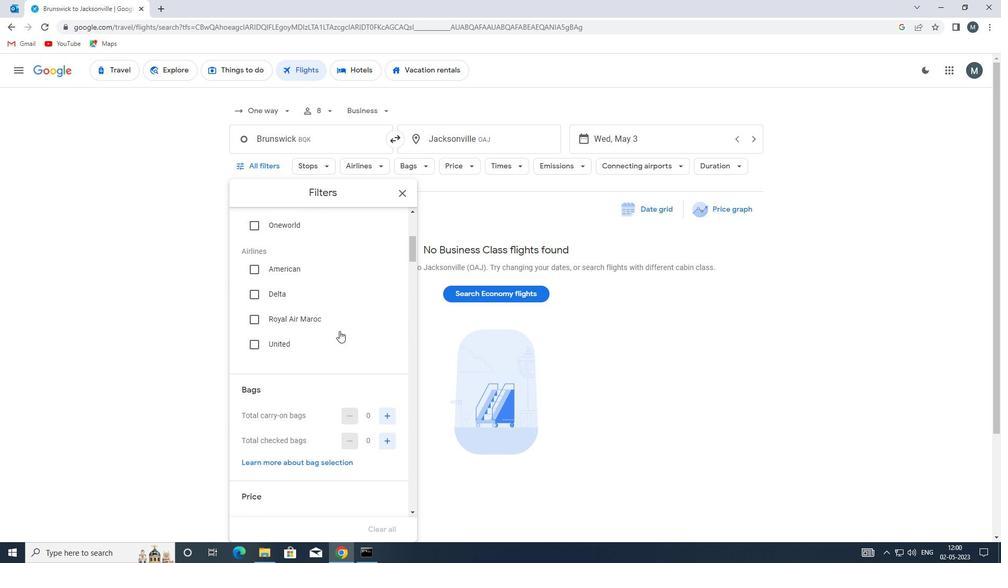 
Action: Mouse moved to (384, 382)
Screenshot: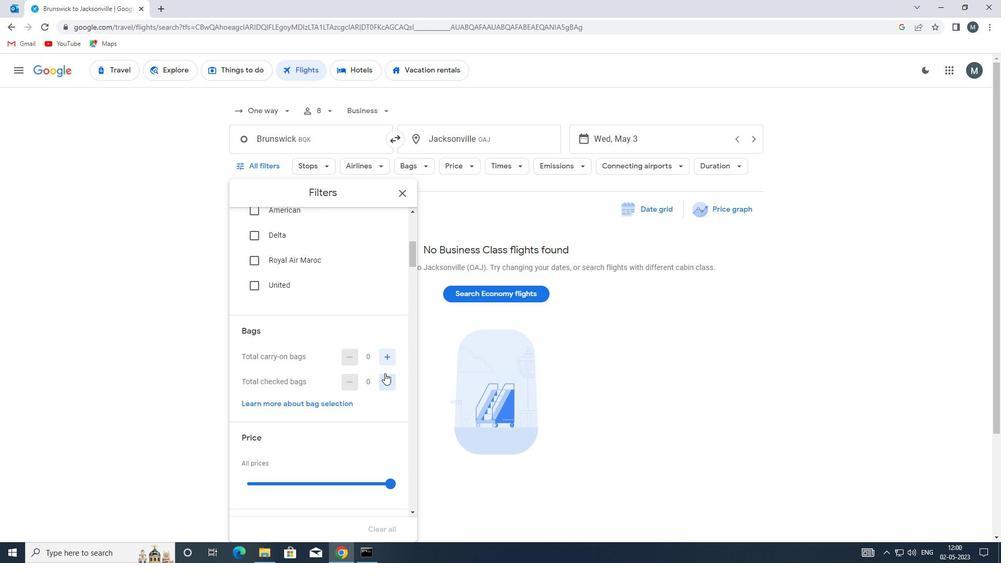 
Action: Mouse pressed left at (384, 382)
Screenshot: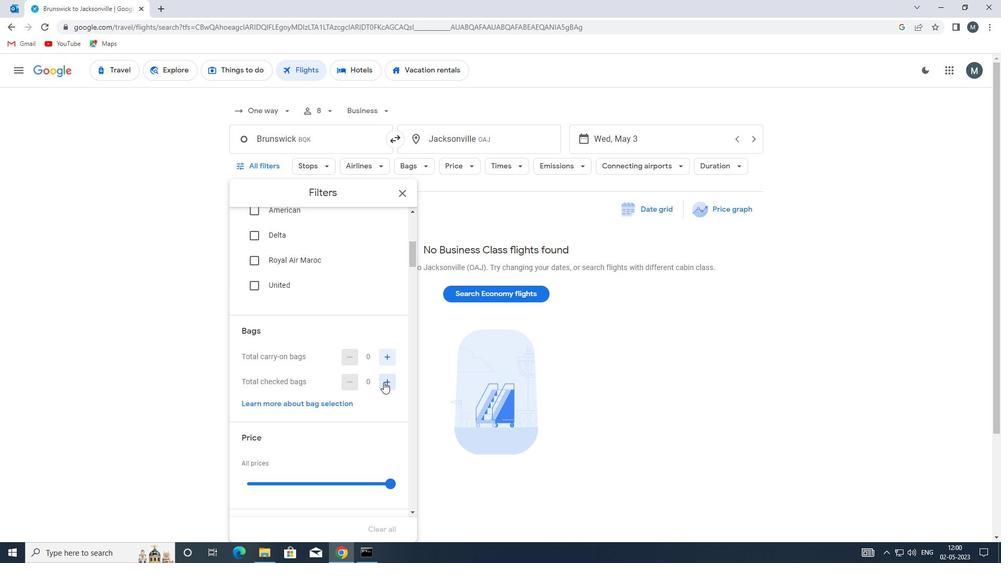 
Action: Mouse pressed left at (384, 382)
Screenshot: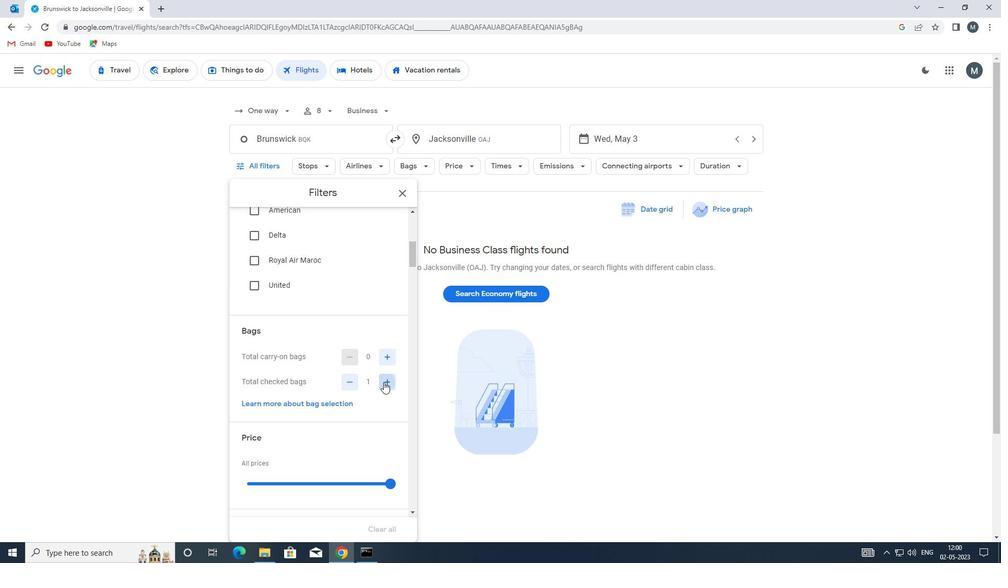 
Action: Mouse moved to (361, 371)
Screenshot: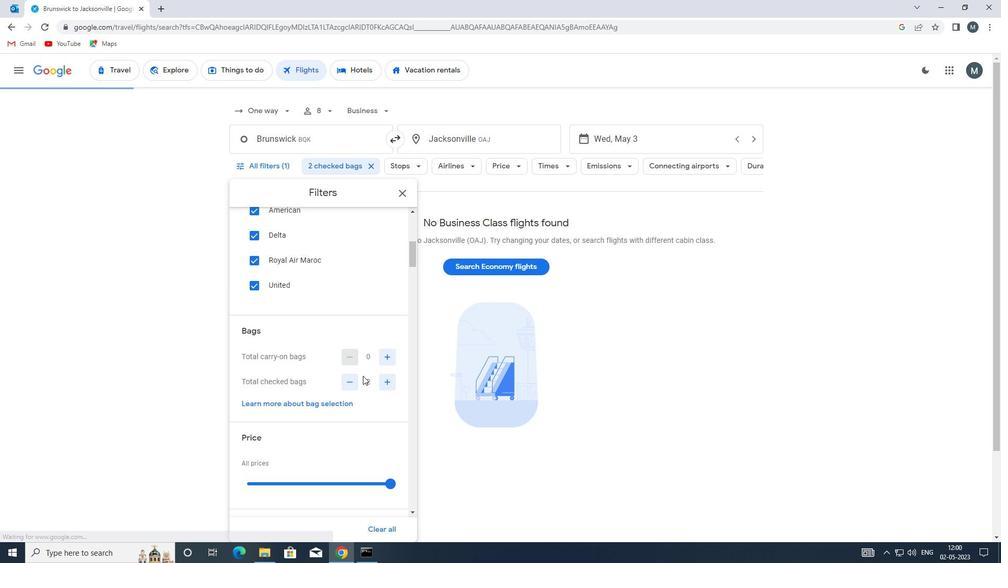 
Action: Mouse scrolled (361, 371) with delta (0, 0)
Screenshot: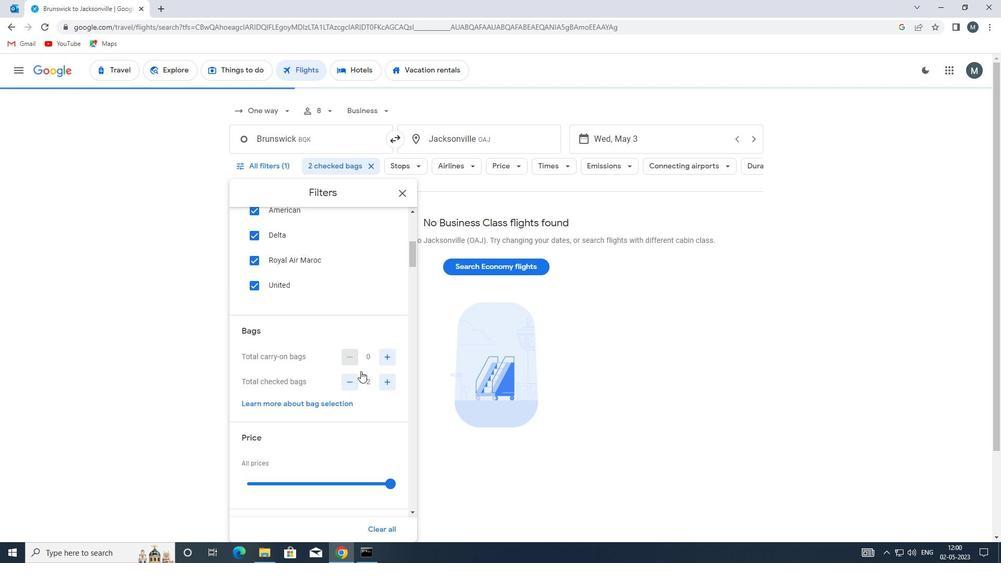 
Action: Mouse moved to (360, 371)
Screenshot: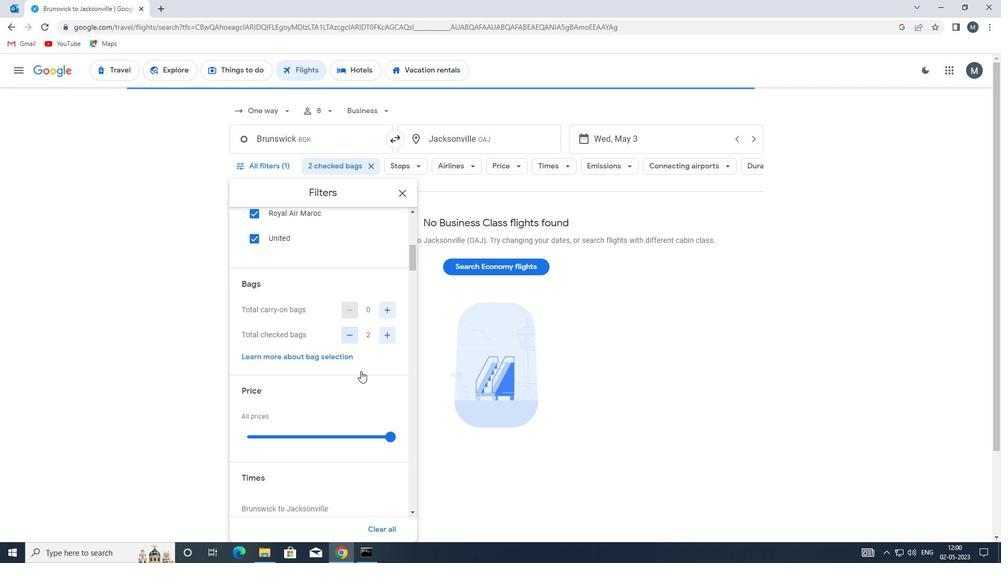 
Action: Mouse scrolled (360, 371) with delta (0, 0)
Screenshot: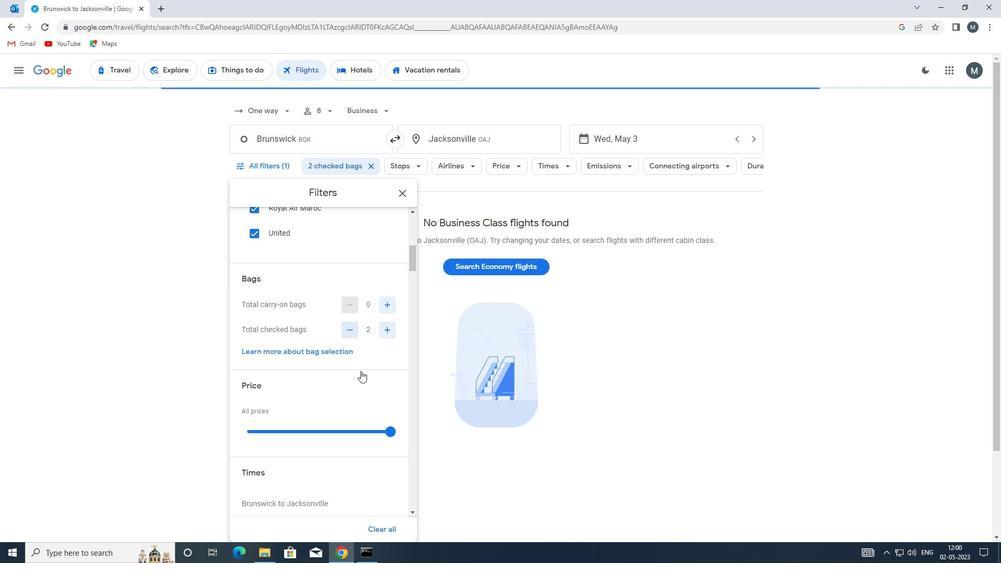 
Action: Mouse moved to (360, 371)
Screenshot: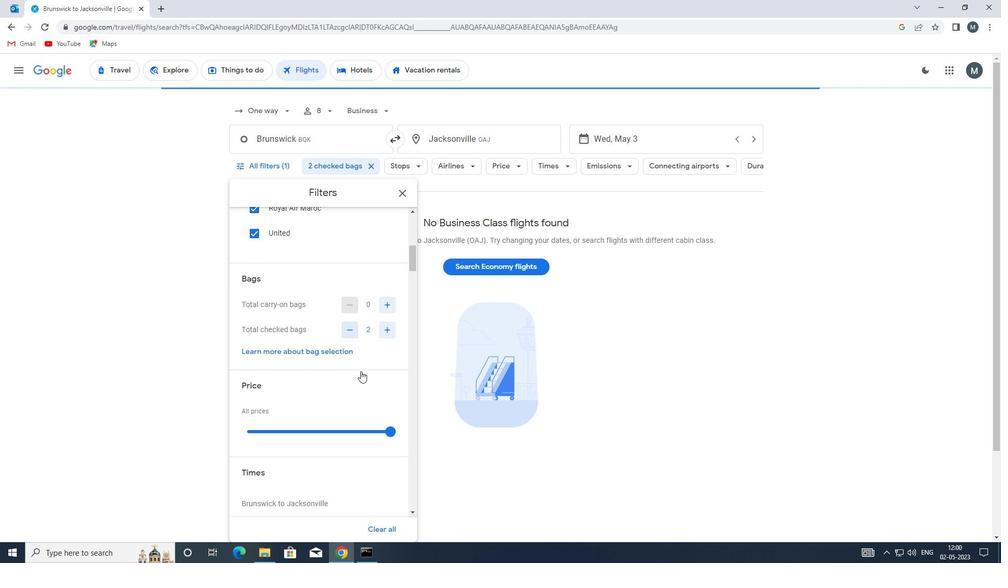 
Action: Mouse scrolled (360, 371) with delta (0, 0)
Screenshot: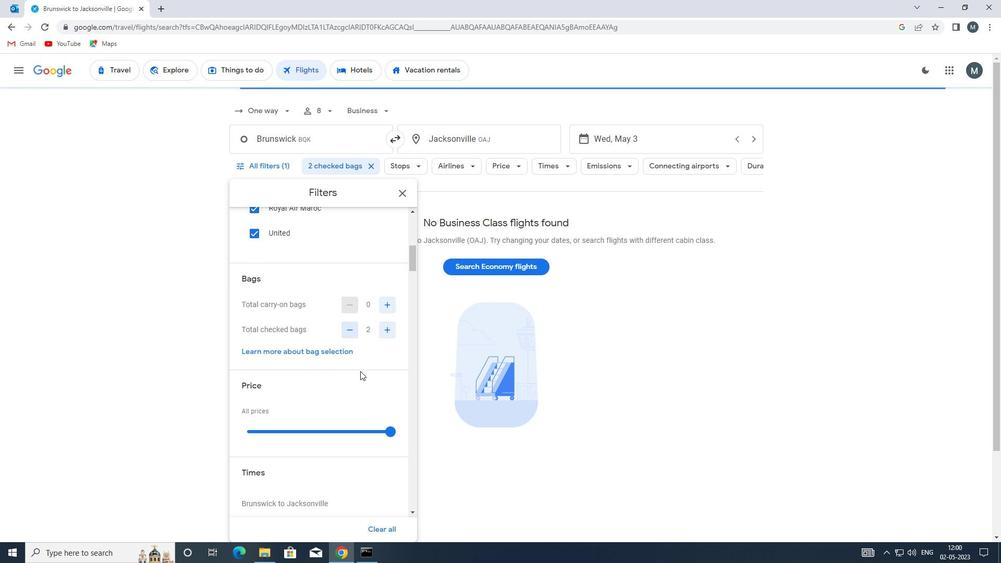 
Action: Mouse moved to (303, 328)
Screenshot: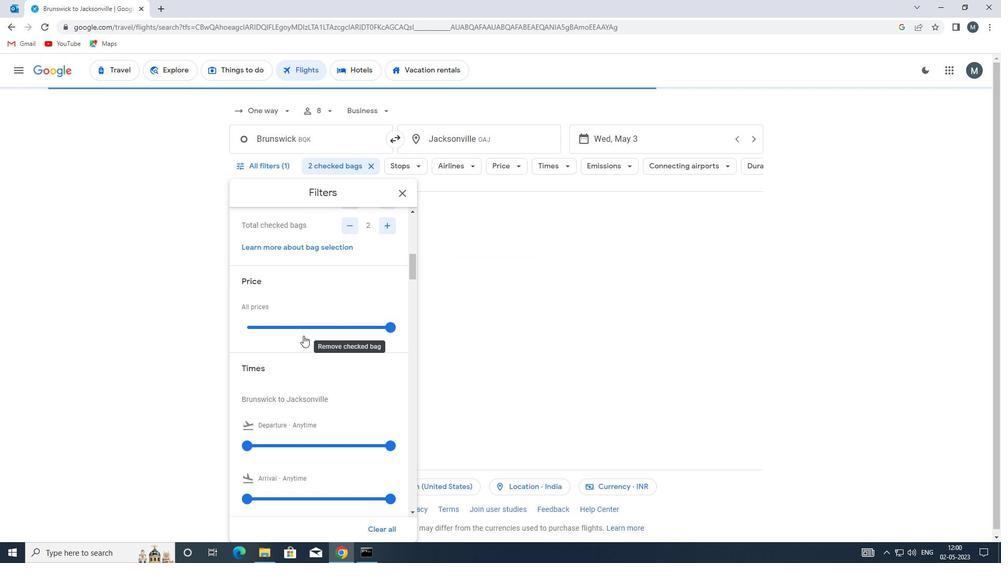 
Action: Mouse pressed left at (303, 328)
Screenshot: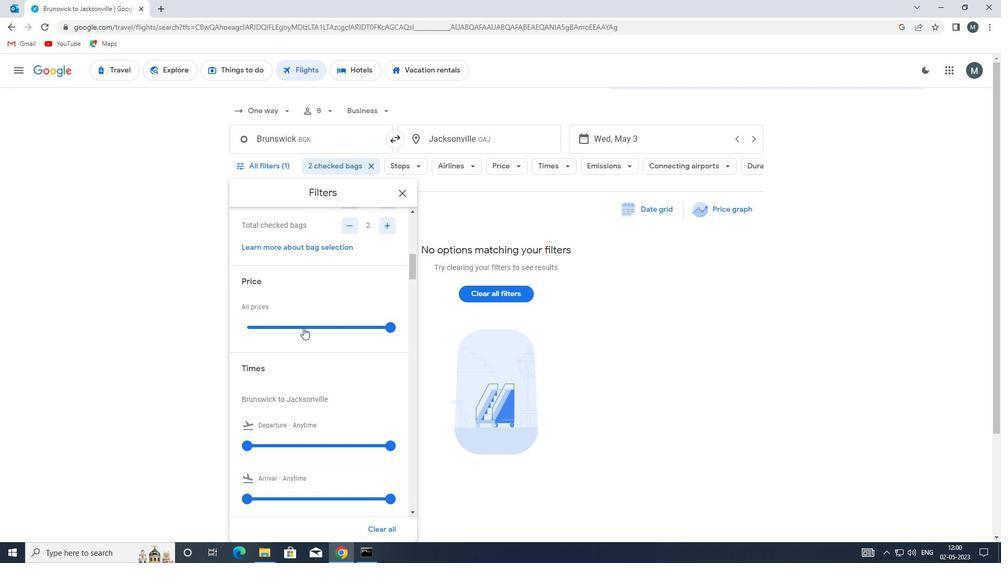 
Action: Mouse moved to (303, 327)
Screenshot: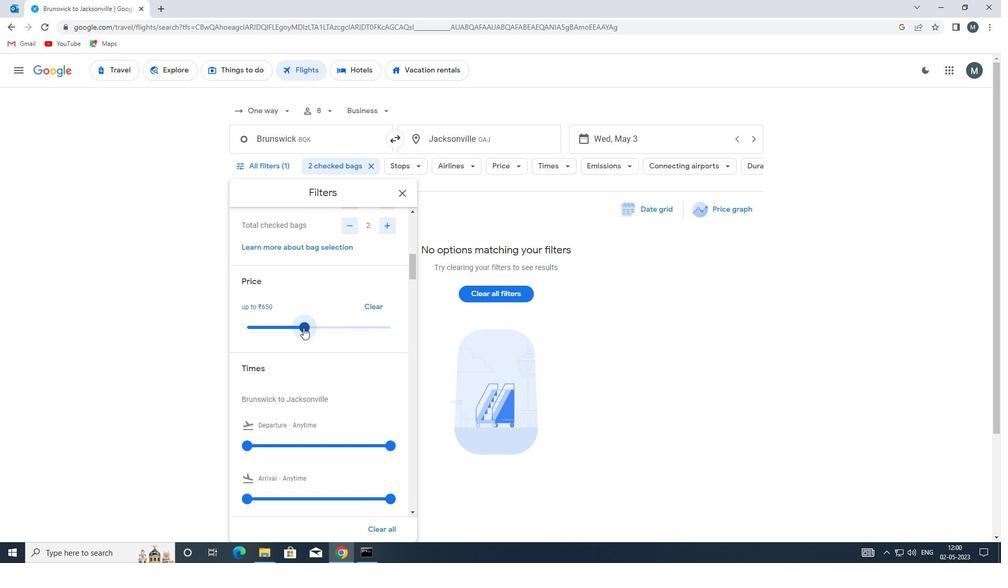 
Action: Mouse pressed left at (303, 327)
Screenshot: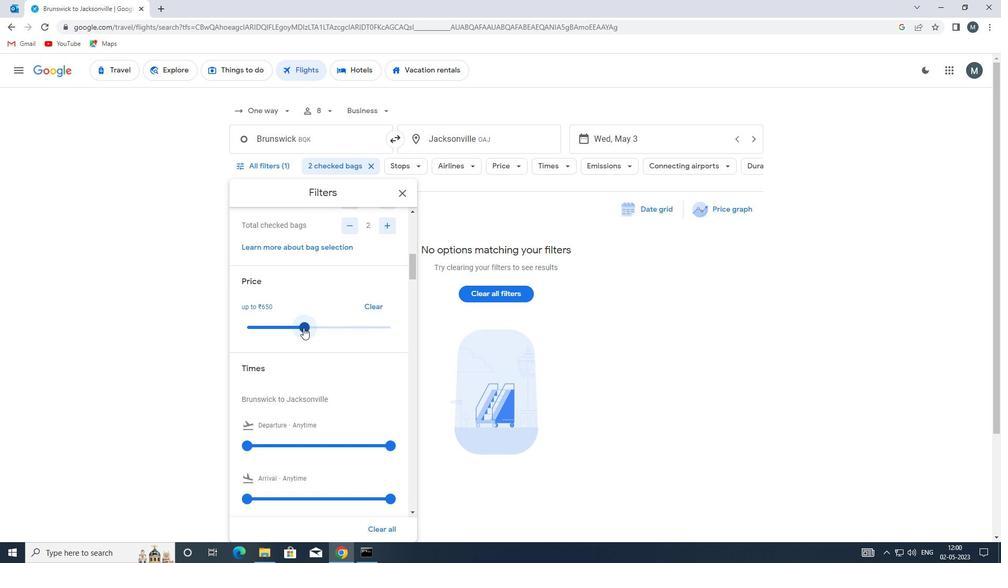 
Action: Mouse moved to (339, 332)
Screenshot: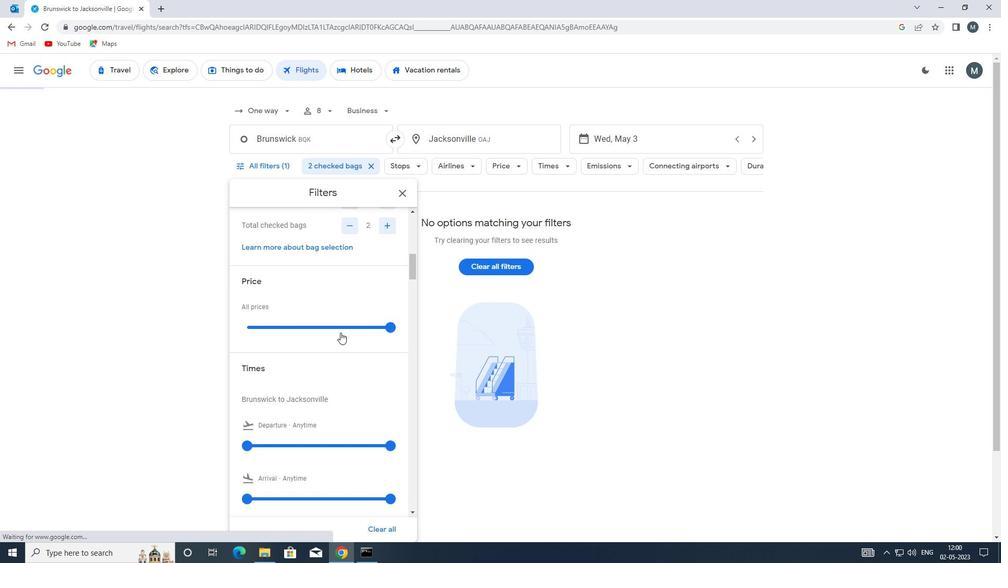 
Action: Mouse scrolled (339, 331) with delta (0, 0)
Screenshot: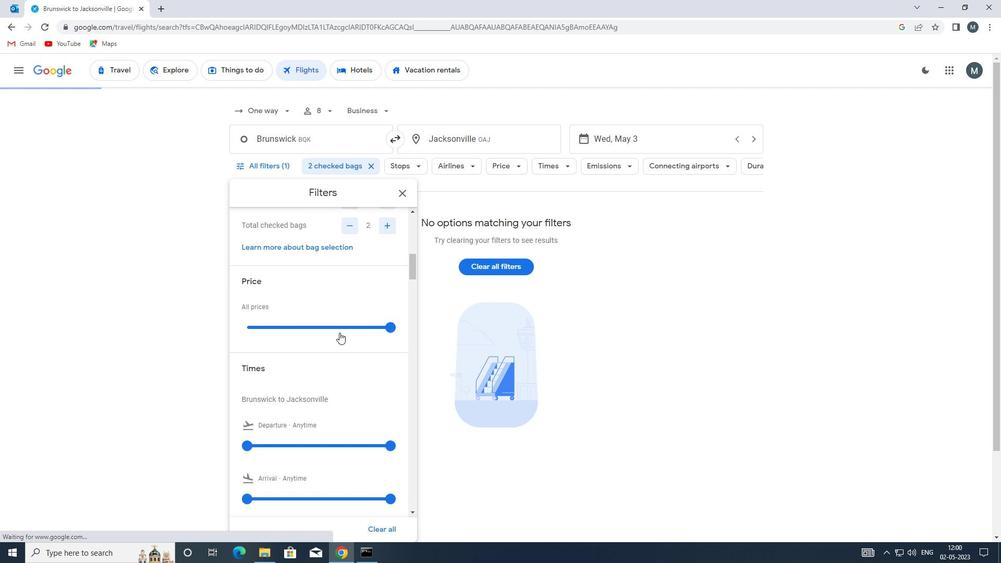 
Action: Mouse moved to (338, 332)
Screenshot: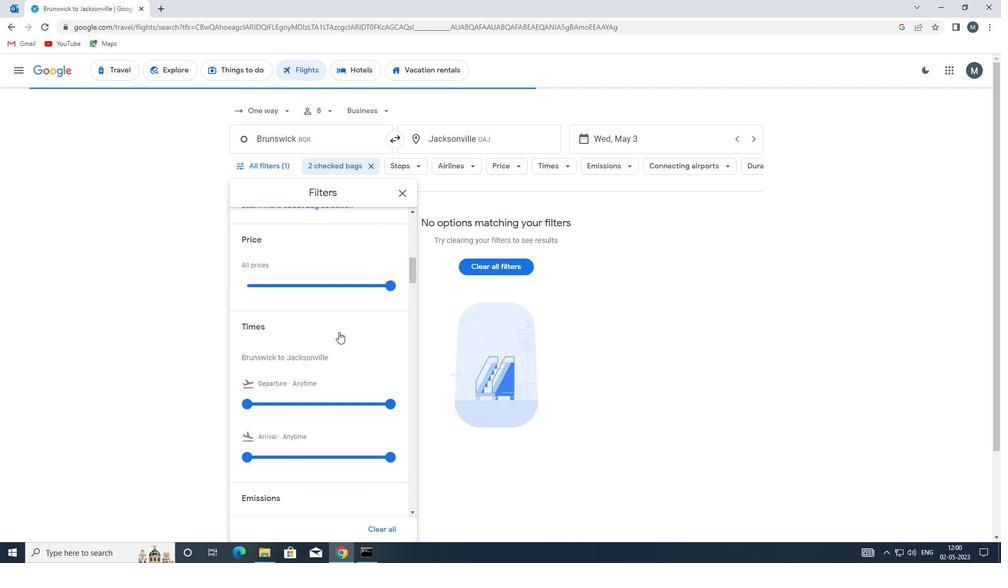 
Action: Mouse scrolled (338, 331) with delta (0, 0)
Screenshot: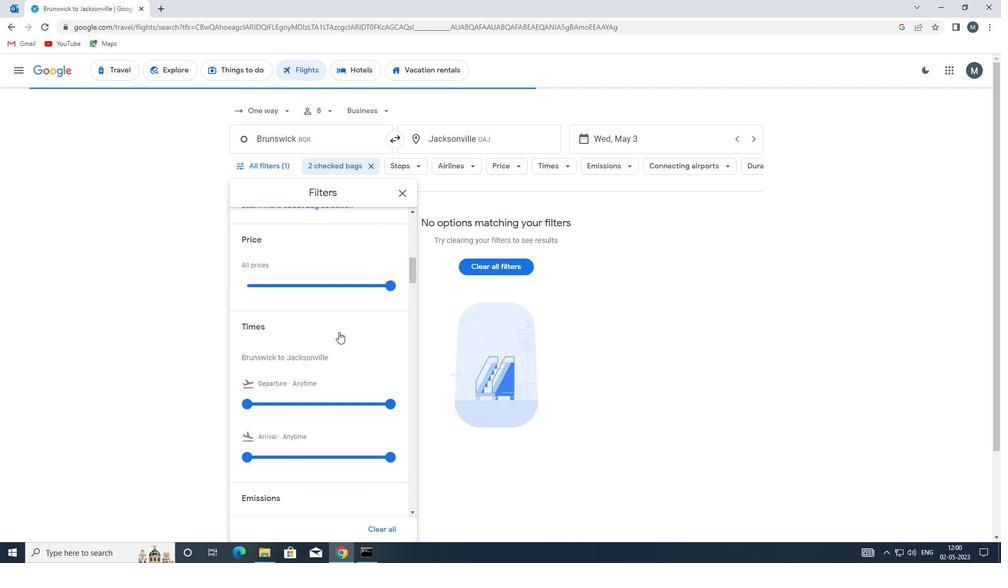 
Action: Mouse scrolled (338, 331) with delta (0, 0)
Screenshot: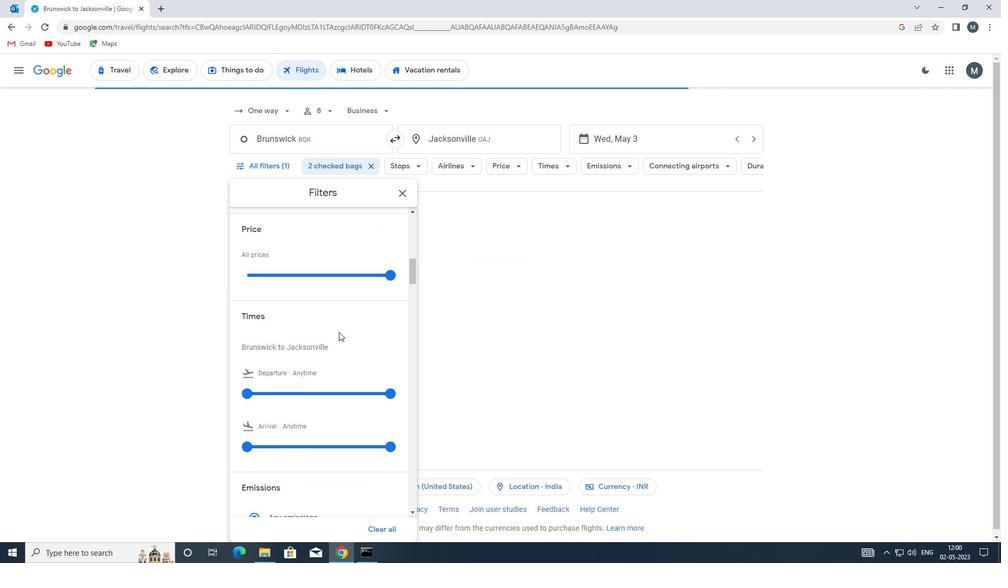 
Action: Mouse moved to (243, 283)
Screenshot: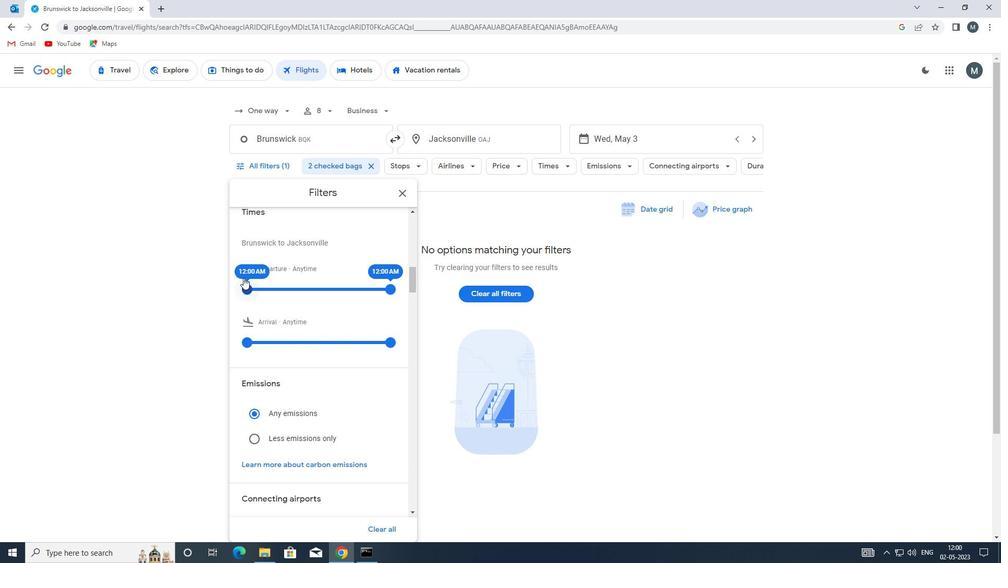 
Action: Mouse pressed left at (243, 283)
Screenshot: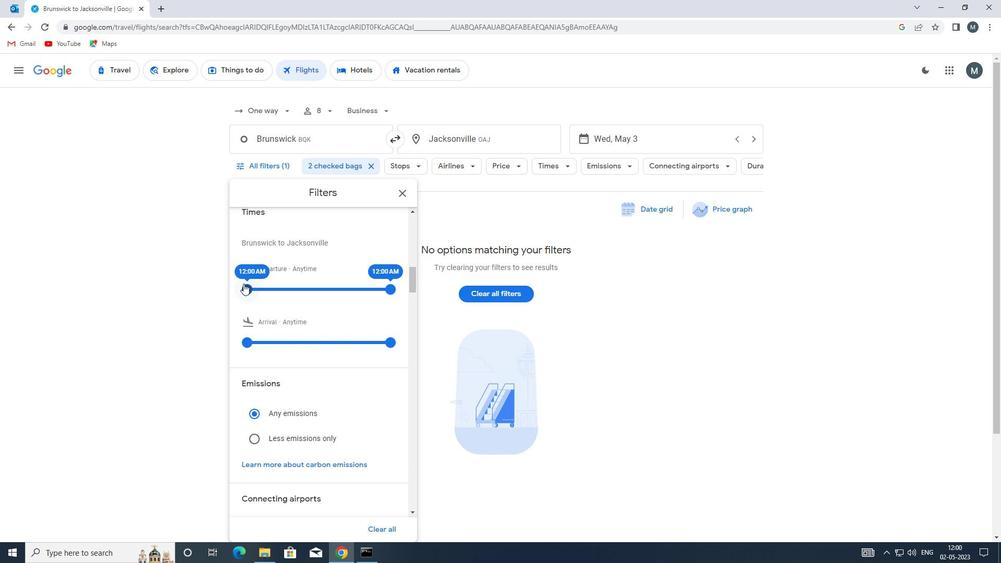 
Action: Mouse moved to (283, 285)
Screenshot: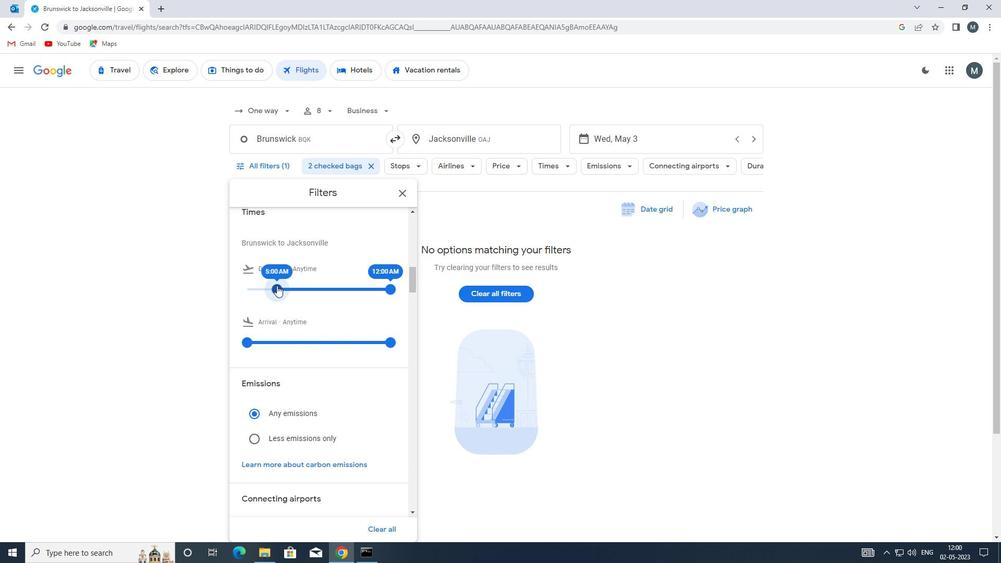
Action: Mouse pressed left at (283, 285)
Screenshot: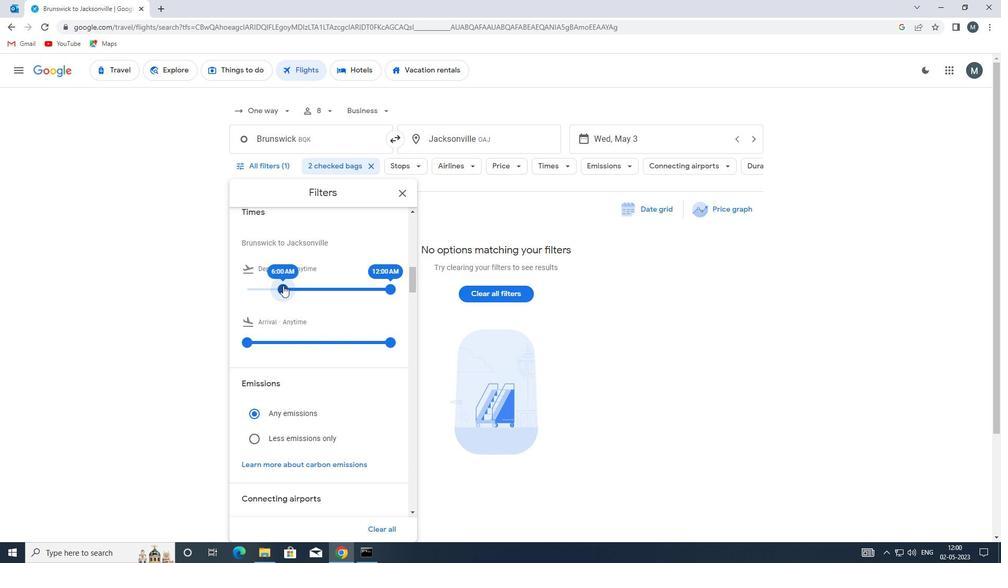
Action: Mouse moved to (376, 288)
Screenshot: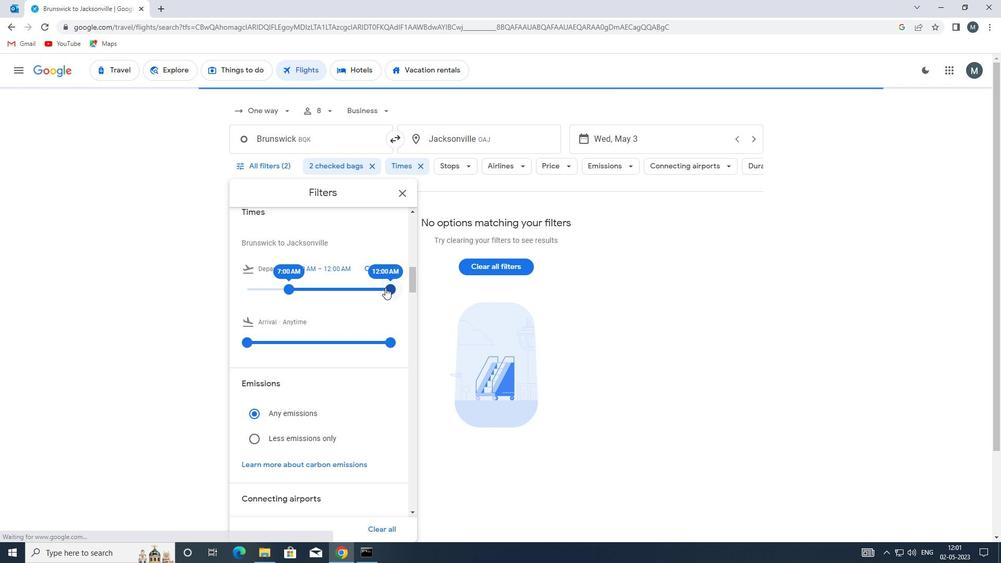 
Action: Mouse pressed left at (376, 288)
Screenshot: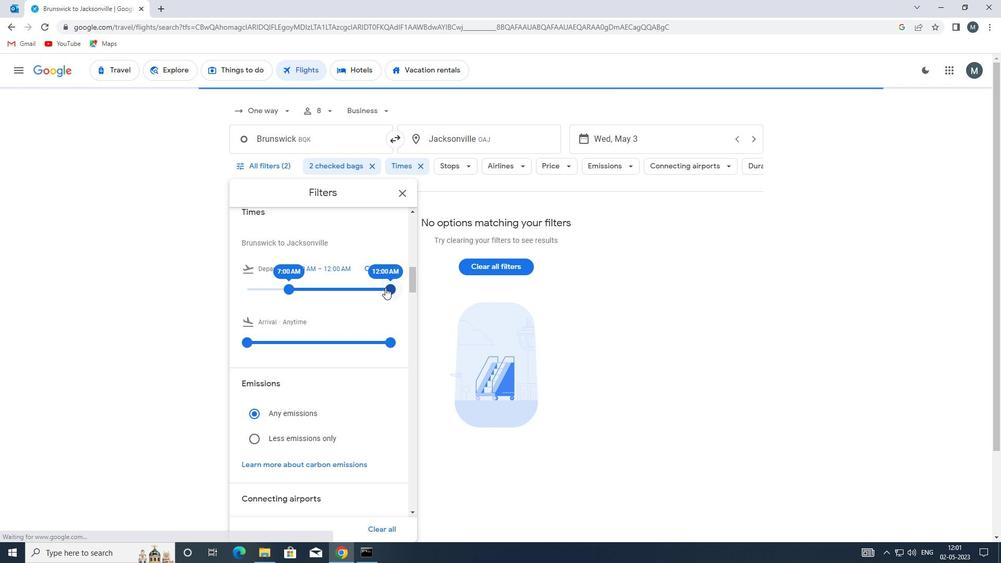 
Action: Mouse moved to (291, 288)
Screenshot: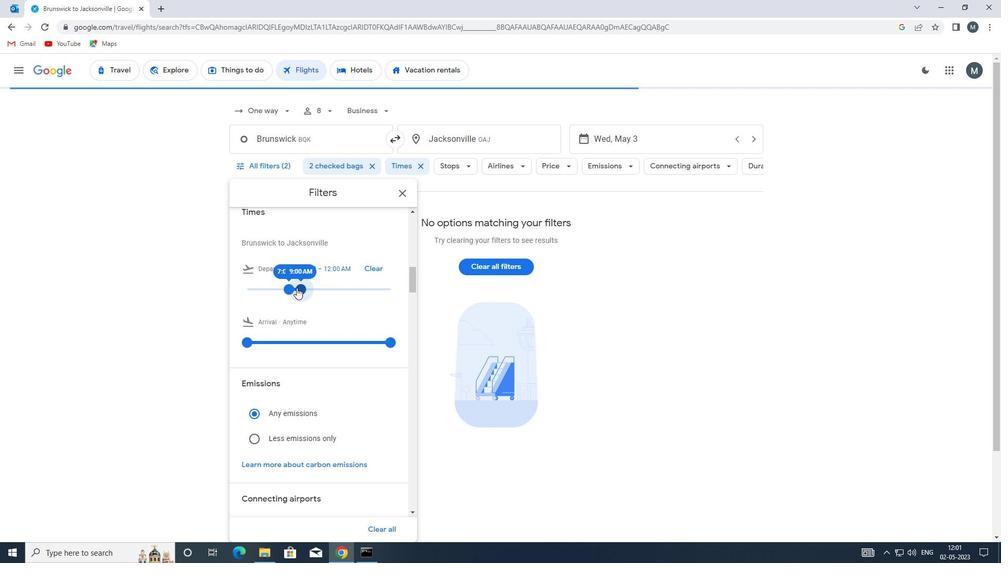 
Action: Mouse pressed left at (291, 288)
Screenshot: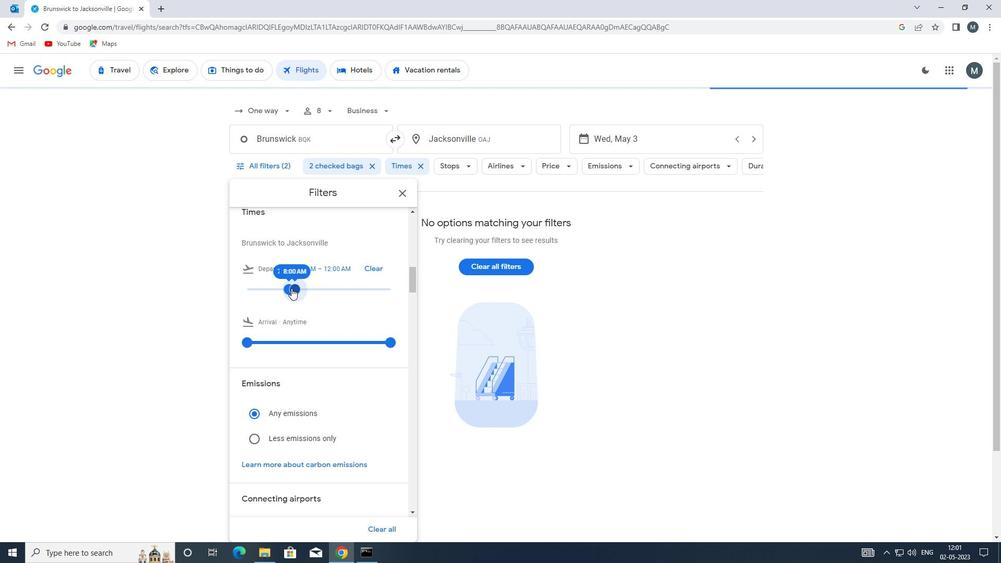 
Action: Mouse moved to (296, 284)
Screenshot: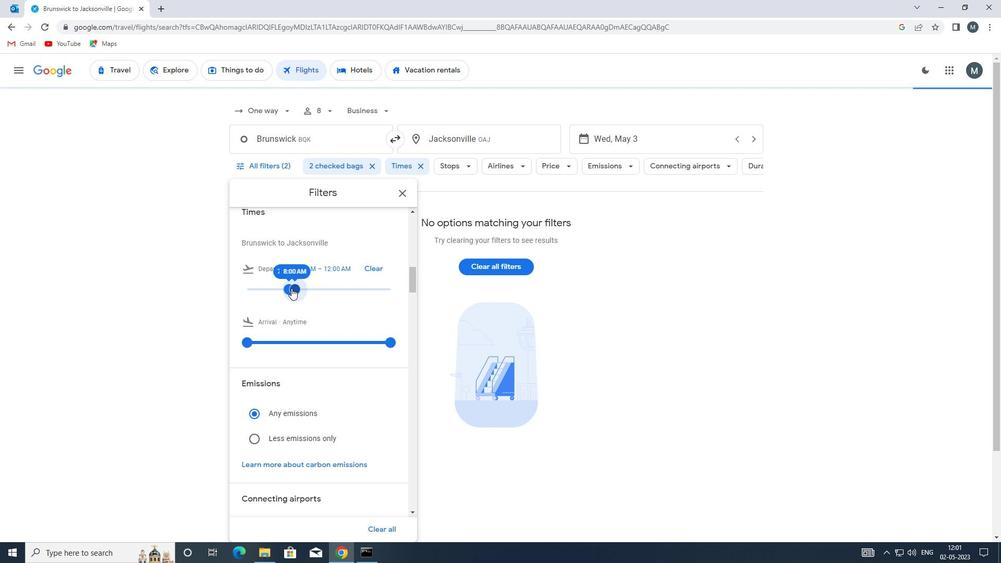 
Action: Mouse scrolled (296, 284) with delta (0, 0)
Screenshot: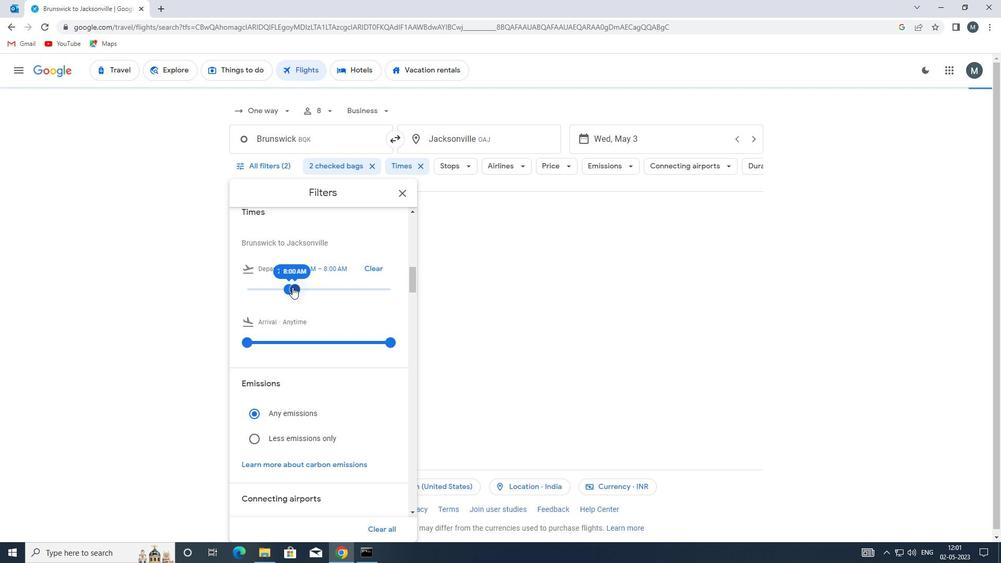 
Action: Mouse scrolled (296, 284) with delta (0, 0)
Screenshot: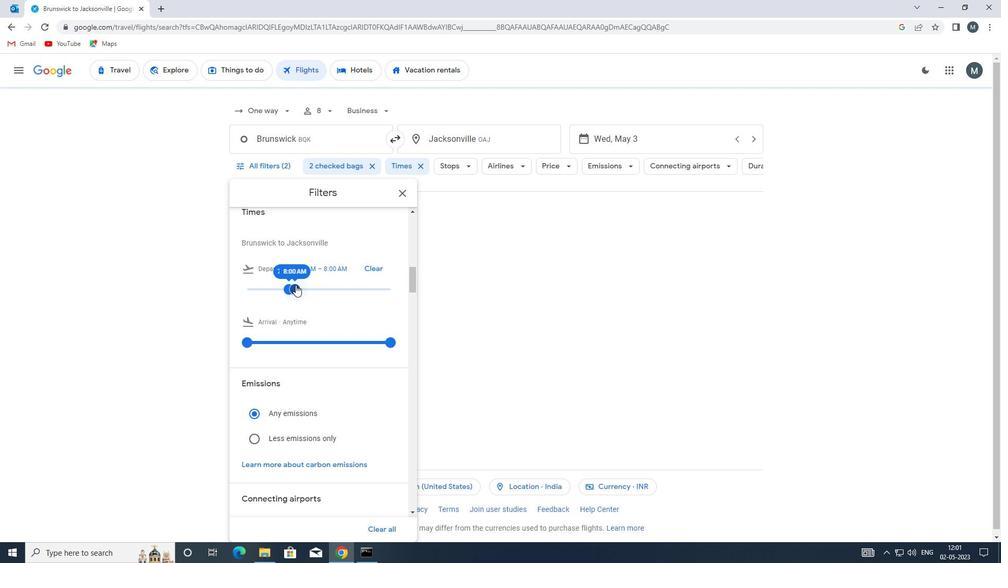 
Action: Mouse moved to (399, 193)
Screenshot: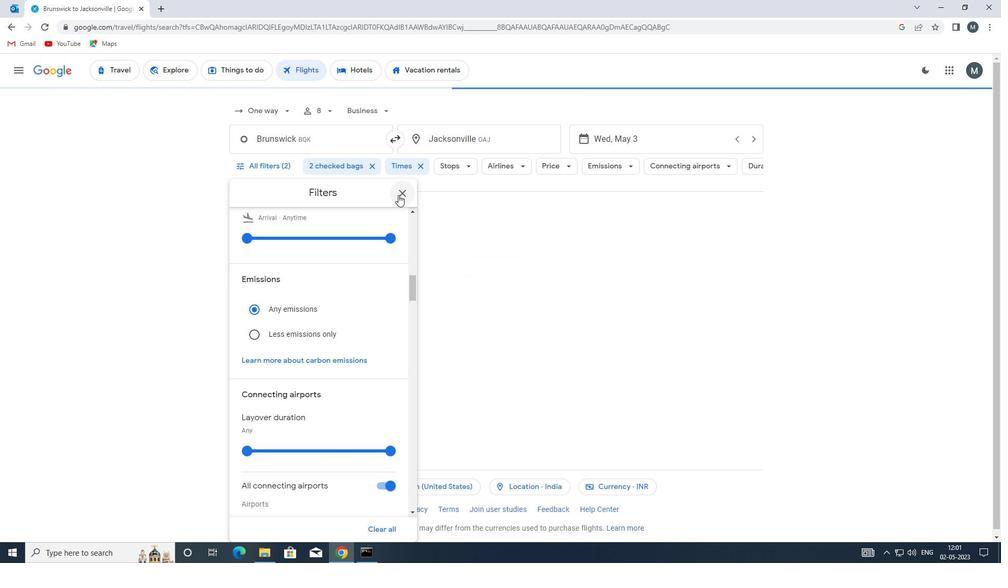 
Action: Mouse pressed left at (399, 193)
Screenshot: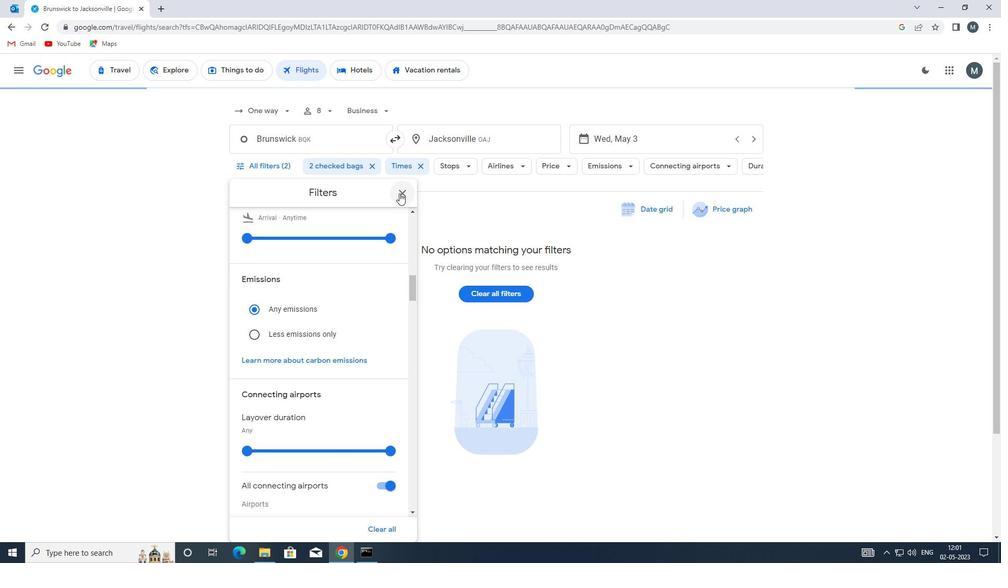 
Action: Mouse moved to (400, 193)
Screenshot: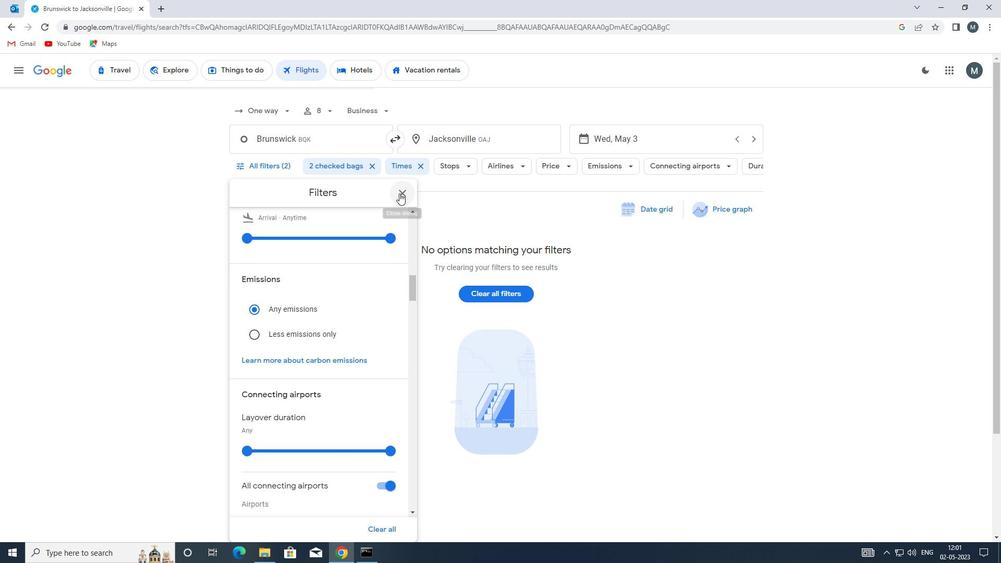 
